 Task: Add a signature Jason Clark containing With sincere appreciation and warm wishes, Jason Clark to email address softage.5@softage.net and add a label Class schedules
Action: Mouse moved to (1028, 59)
Screenshot: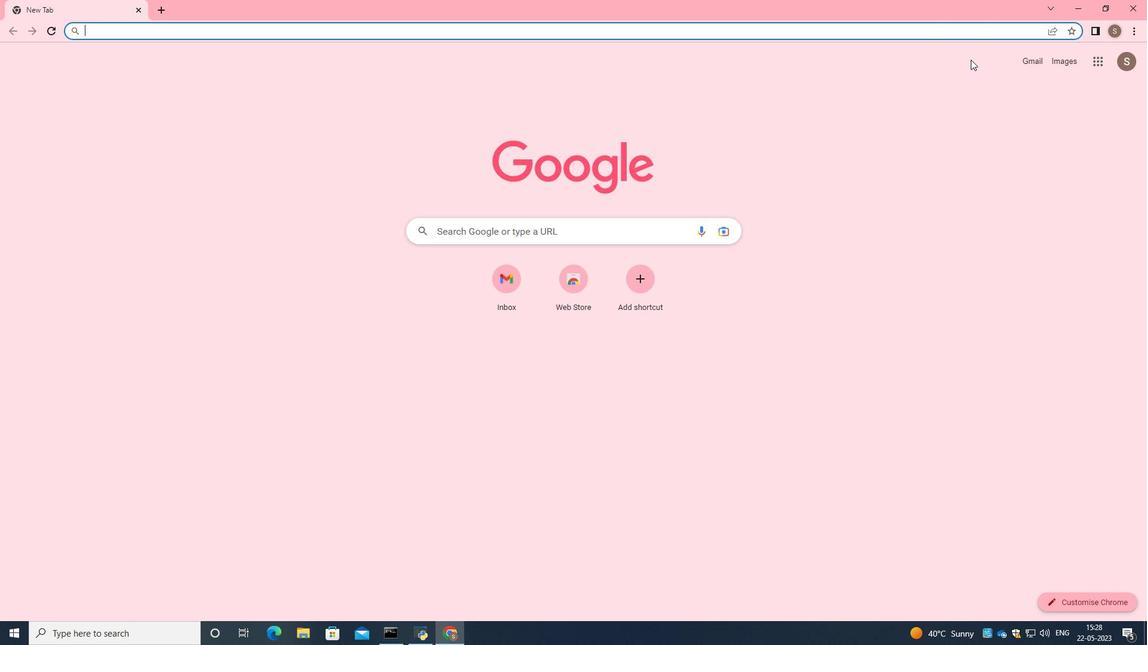 
Action: Mouse pressed left at (1028, 59)
Screenshot: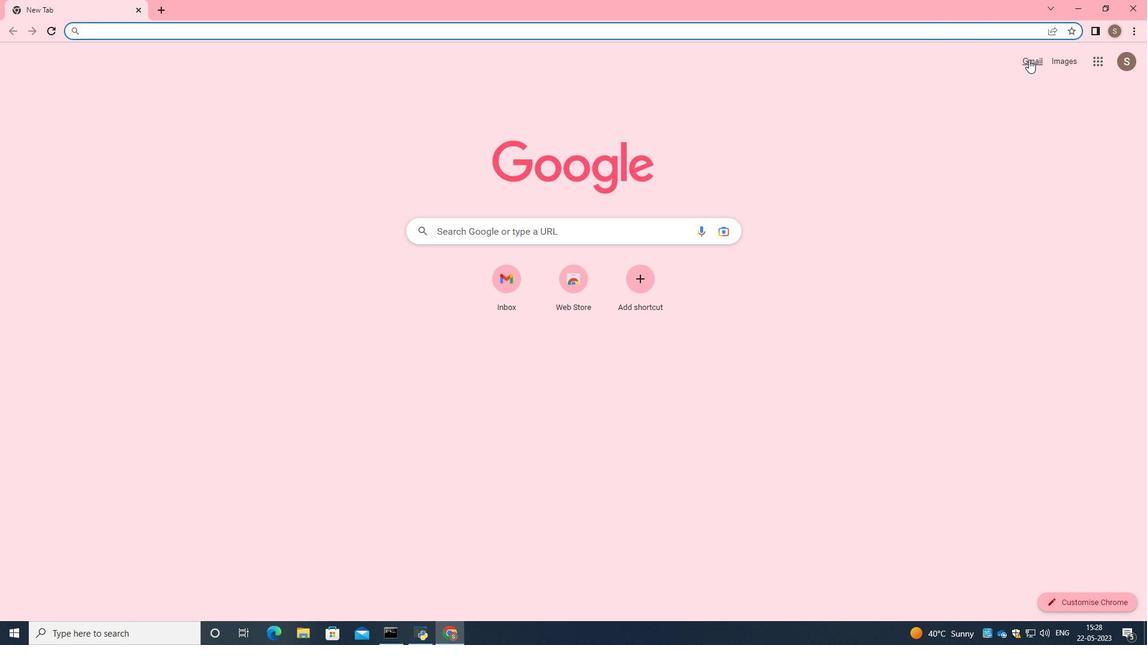 
Action: Mouse moved to (1001, 84)
Screenshot: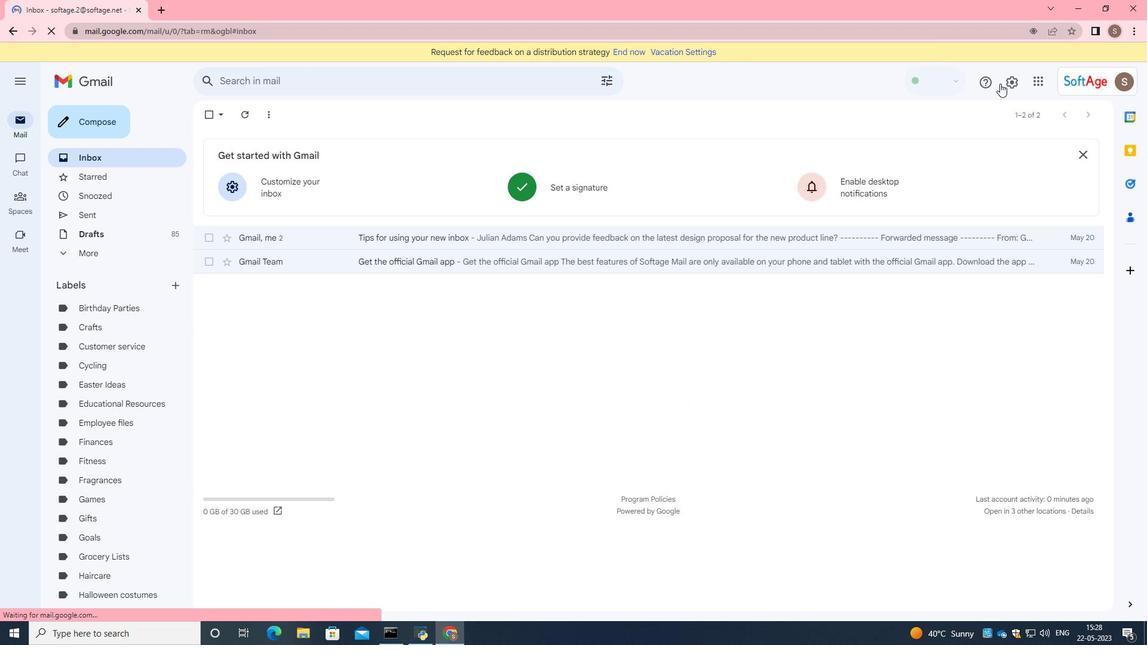 
Action: Mouse pressed left at (1001, 84)
Screenshot: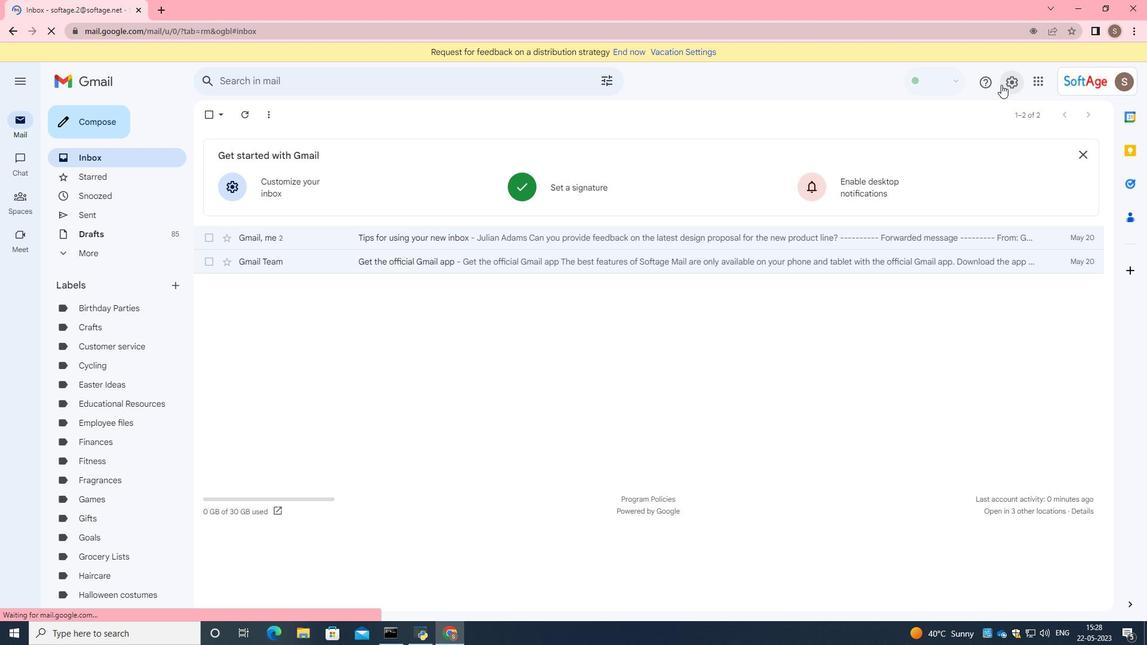 
Action: Mouse moved to (991, 140)
Screenshot: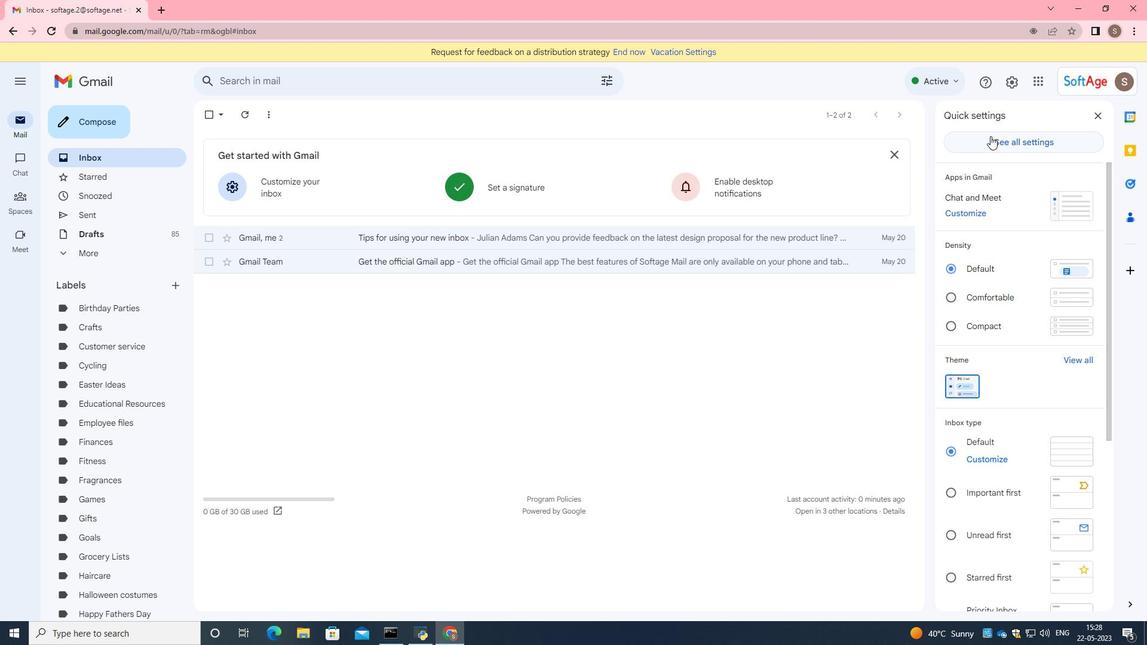 
Action: Mouse pressed left at (991, 140)
Screenshot: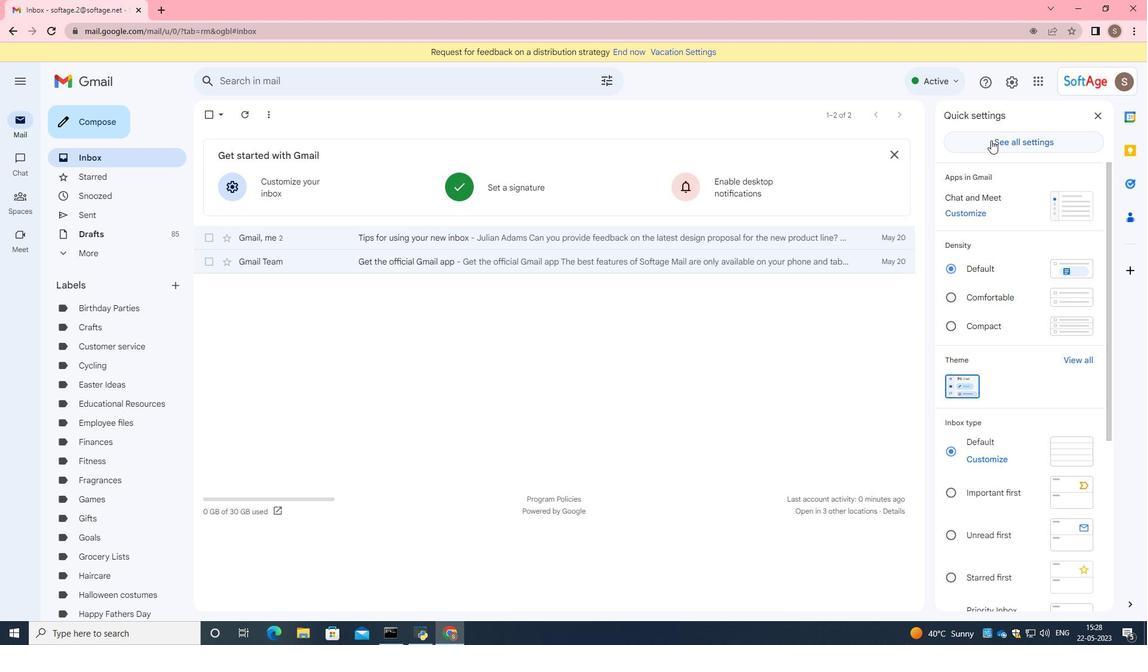 
Action: Mouse moved to (814, 242)
Screenshot: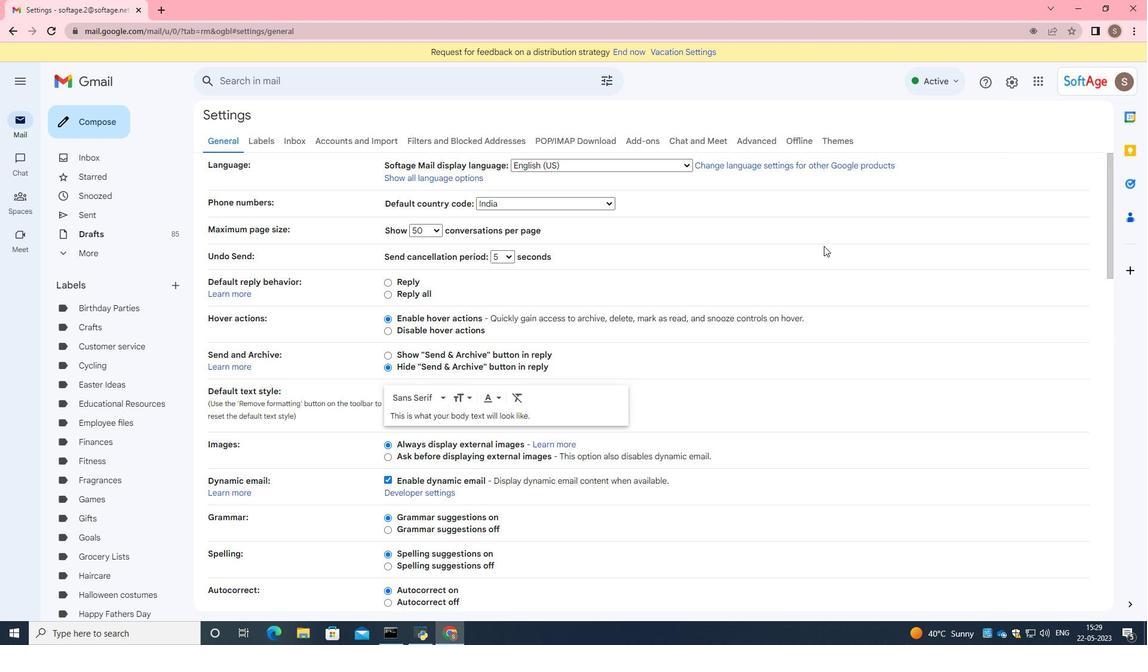 
Action: Mouse scrolled (814, 241) with delta (0, 0)
Screenshot: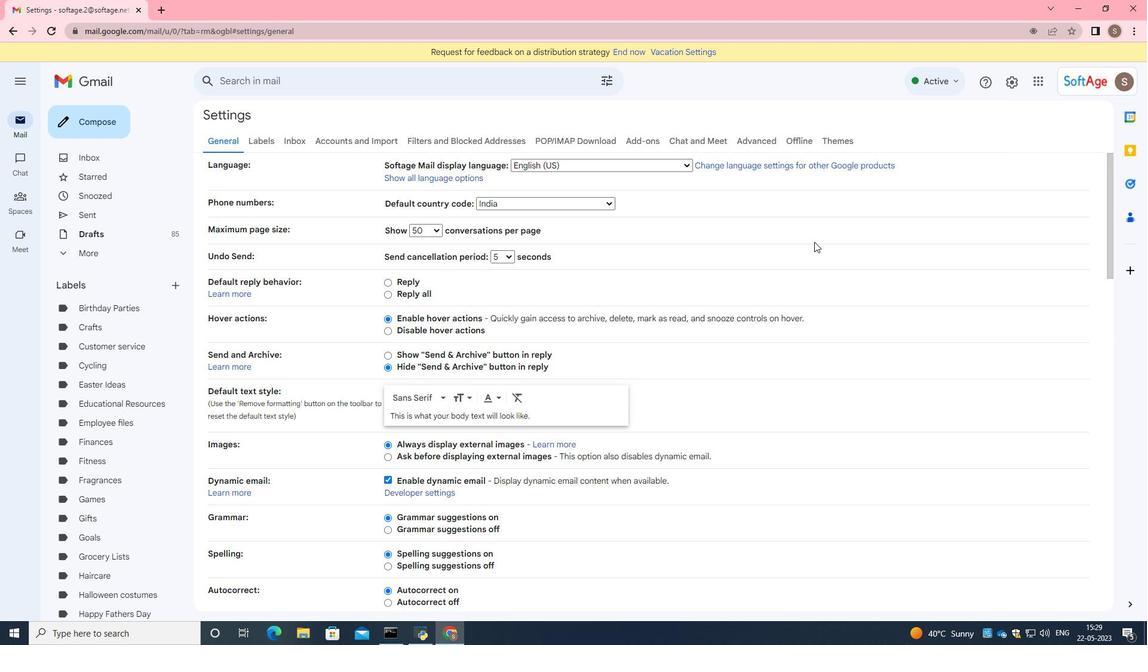 
Action: Mouse scrolled (814, 241) with delta (0, 0)
Screenshot: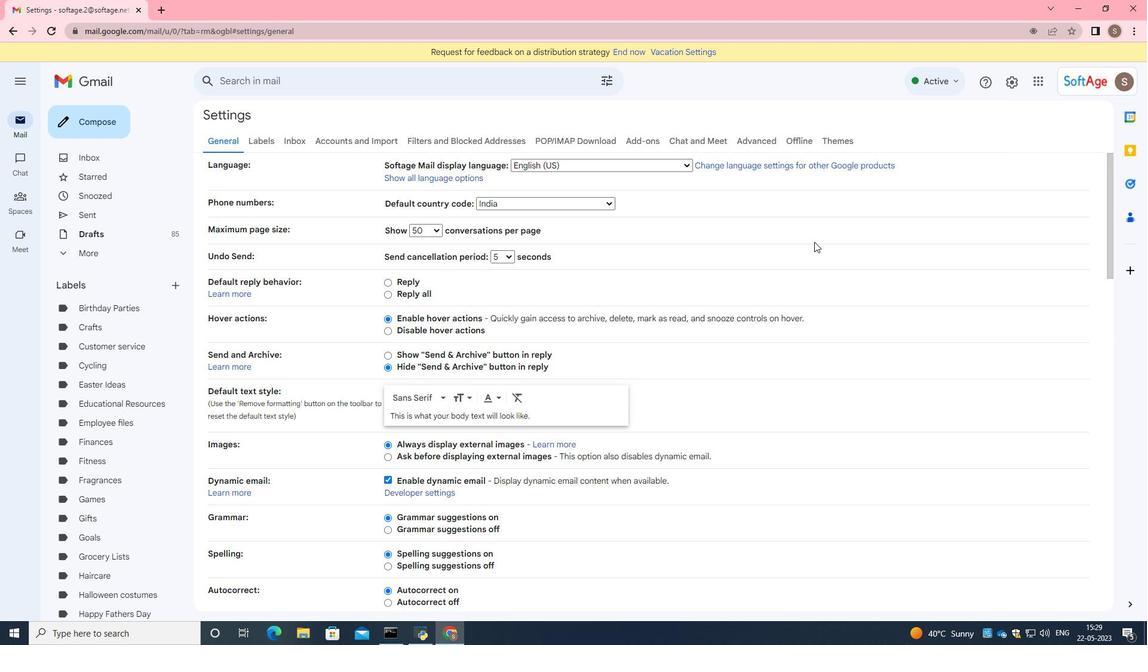 
Action: Mouse scrolled (814, 241) with delta (0, 0)
Screenshot: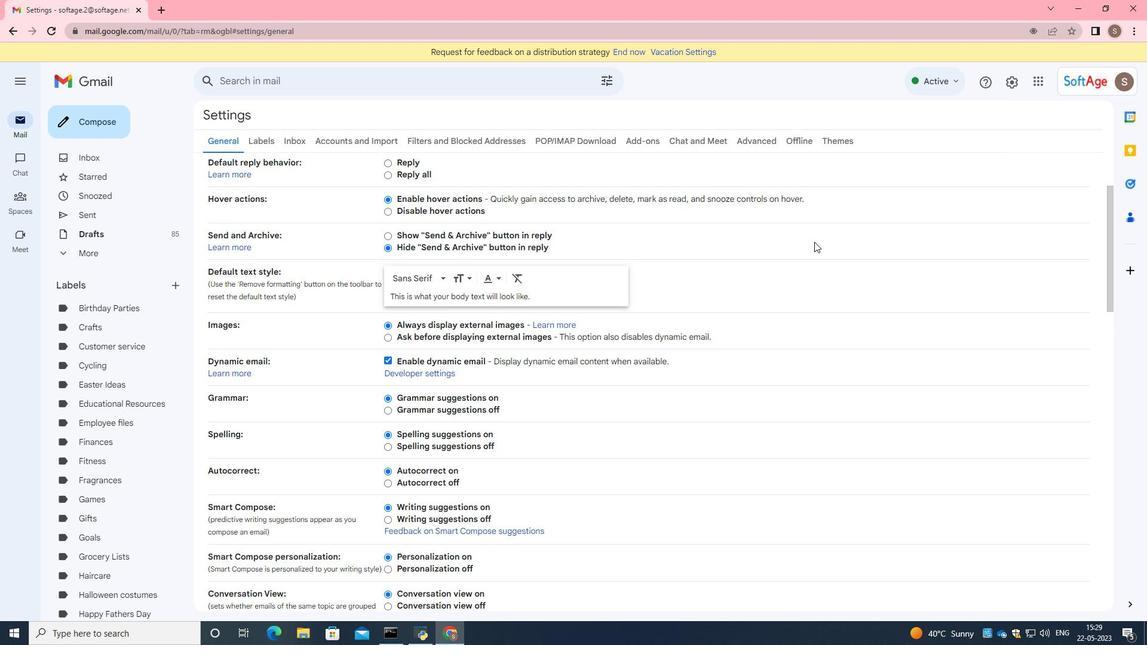 
Action: Mouse scrolled (814, 241) with delta (0, 0)
Screenshot: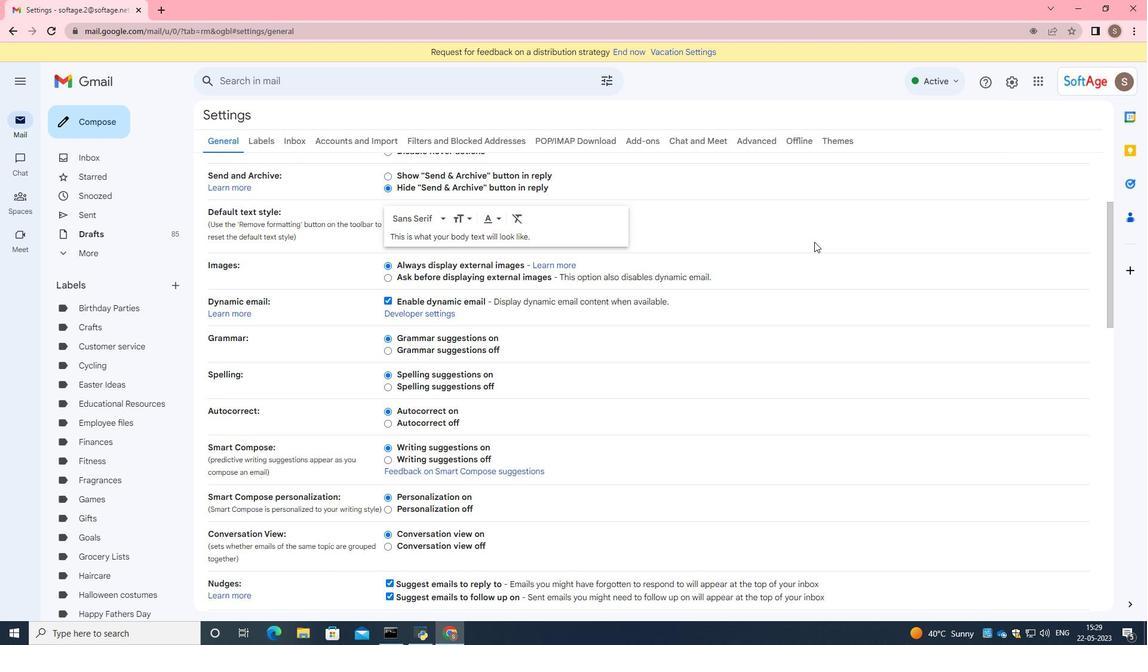 
Action: Mouse scrolled (814, 241) with delta (0, 0)
Screenshot: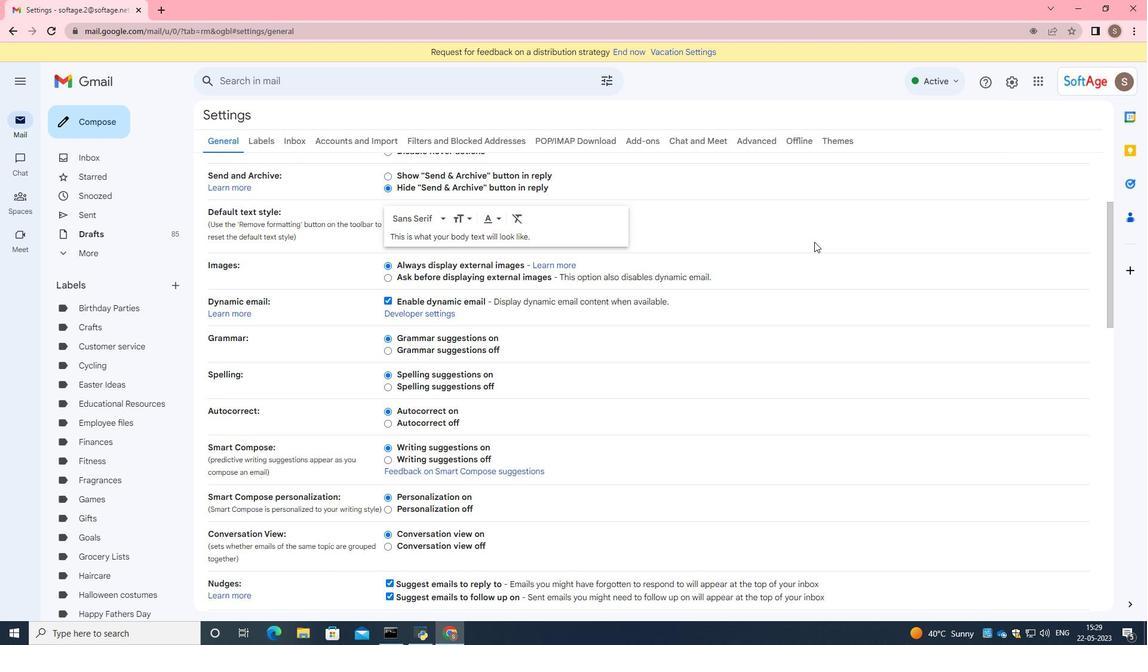 
Action: Mouse scrolled (814, 241) with delta (0, 0)
Screenshot: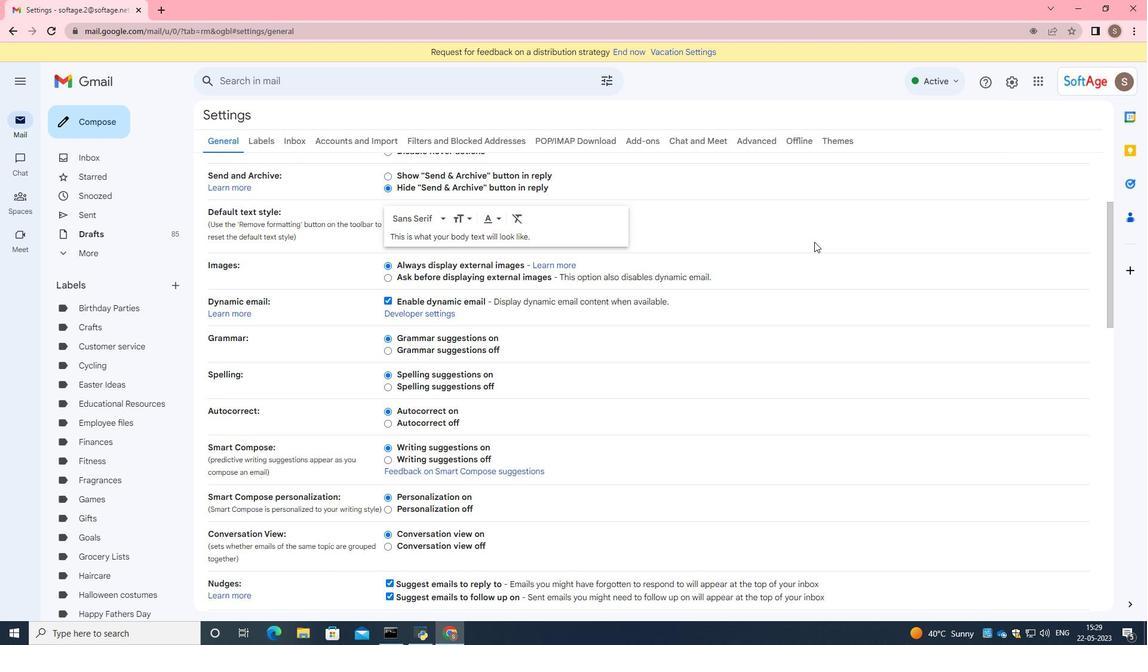 
Action: Mouse scrolled (814, 241) with delta (0, 0)
Screenshot: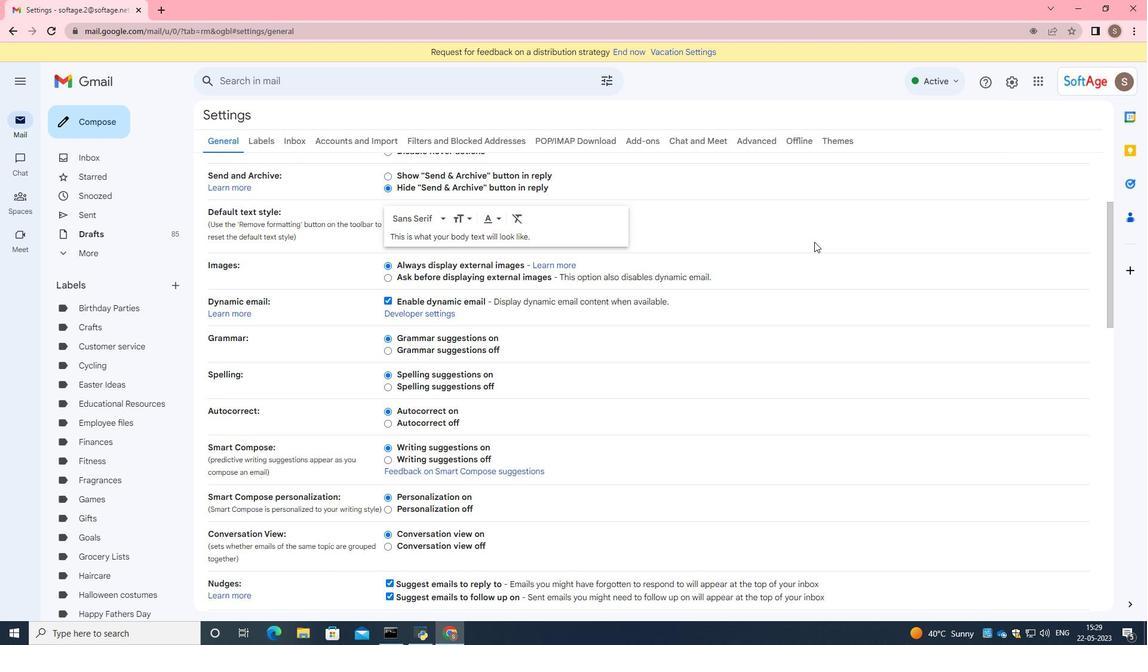 
Action: Mouse scrolled (814, 241) with delta (0, 0)
Screenshot: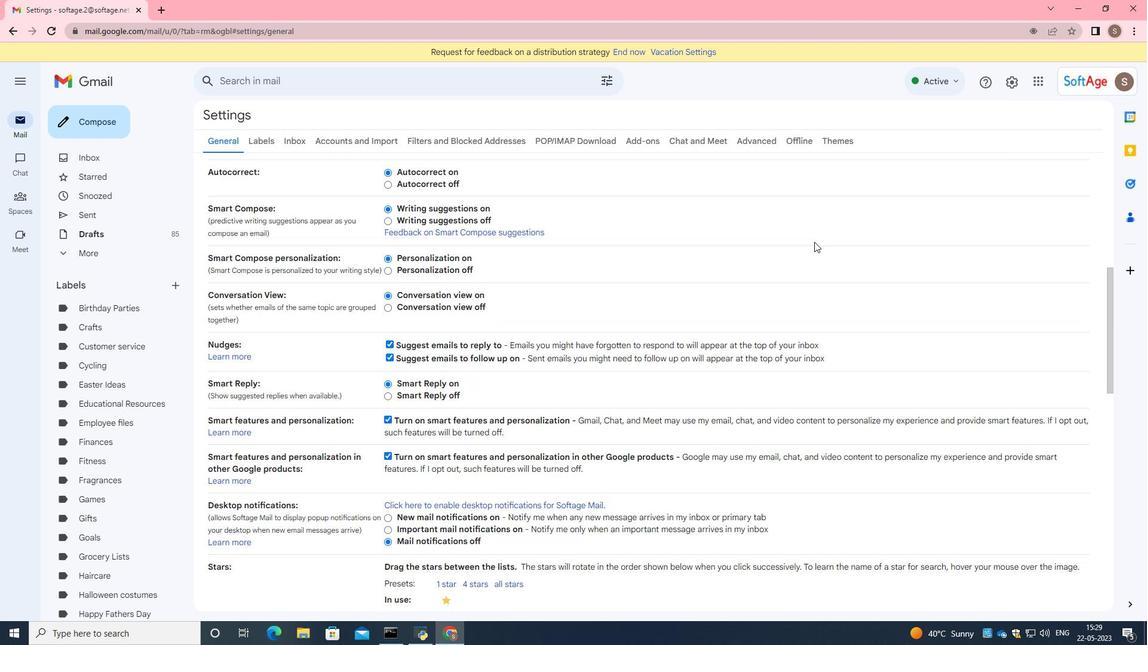 
Action: Mouse scrolled (814, 241) with delta (0, 0)
Screenshot: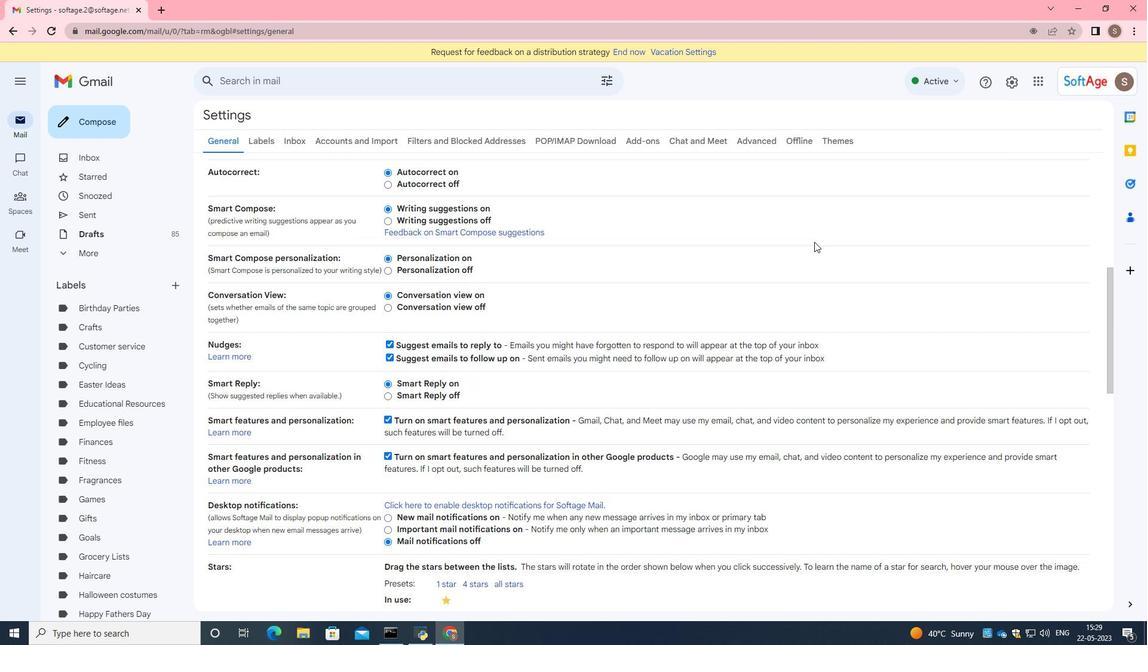 
Action: Mouse scrolled (814, 241) with delta (0, 0)
Screenshot: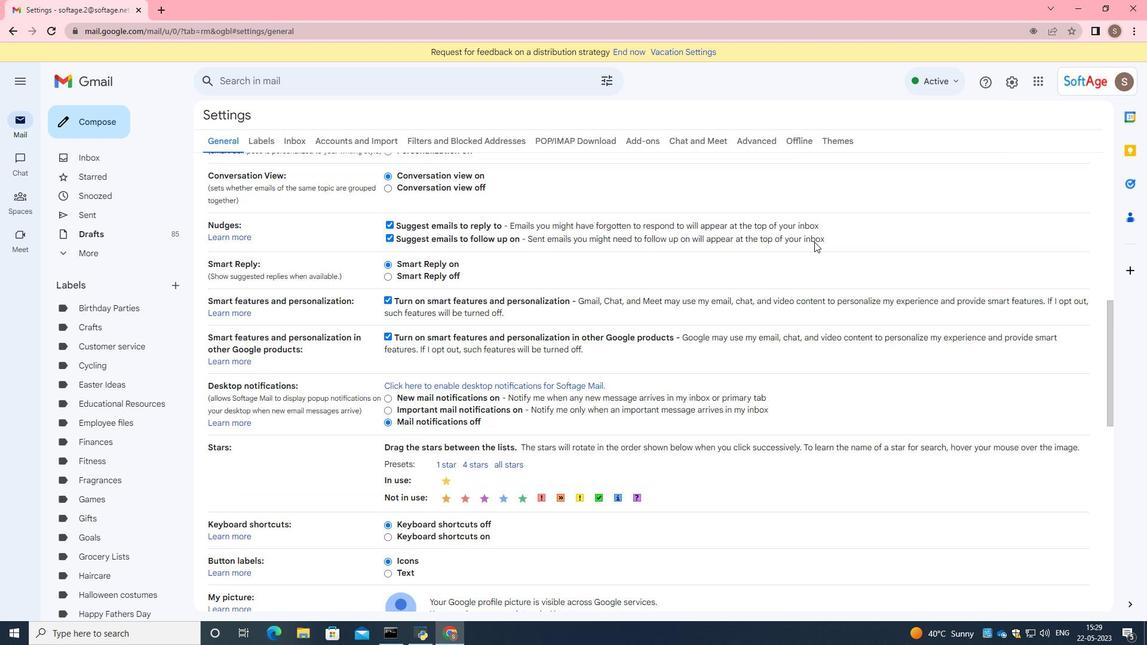 
Action: Mouse scrolled (814, 241) with delta (0, 0)
Screenshot: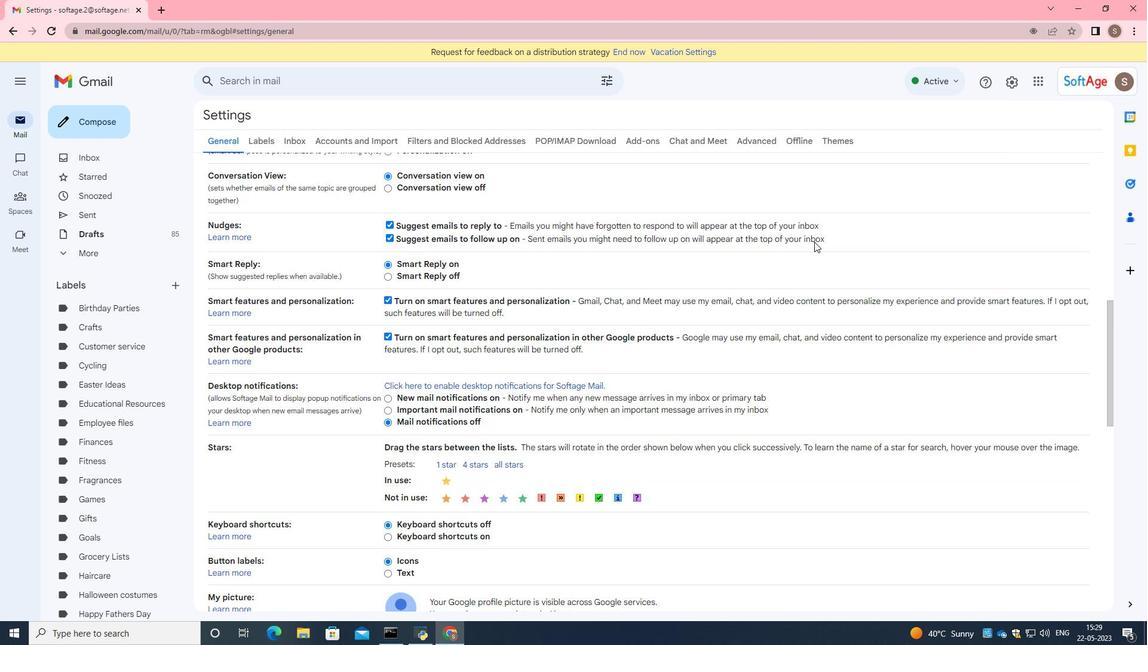 
Action: Mouse moved to (792, 257)
Screenshot: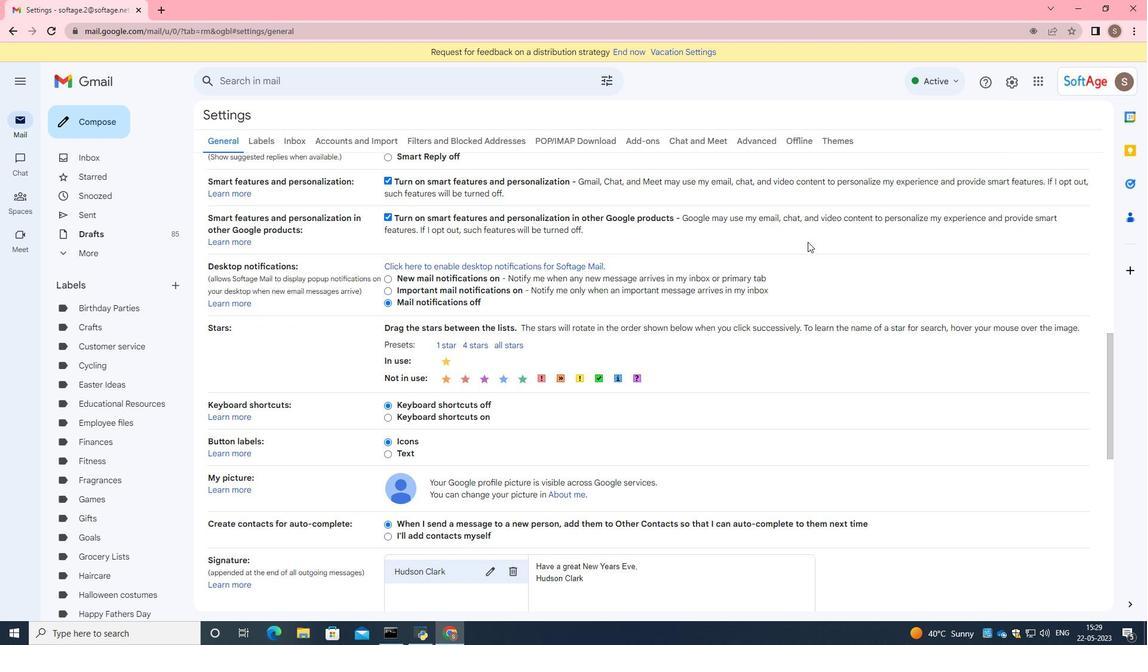 
Action: Mouse scrolled (792, 256) with delta (0, 0)
Screenshot: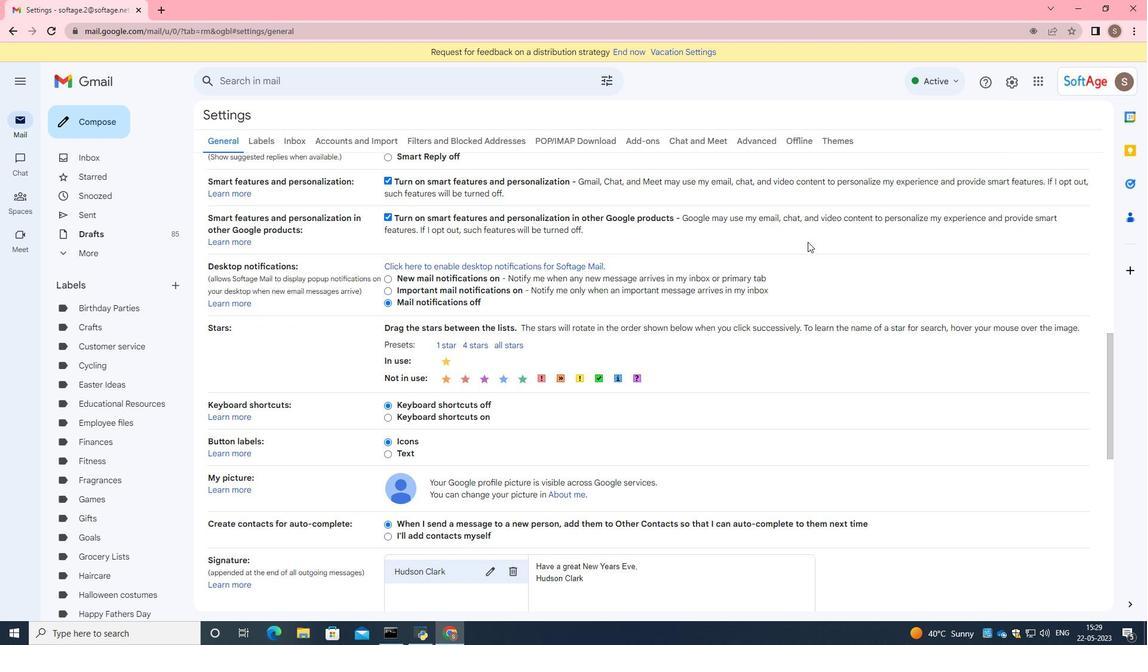 
Action: Mouse scrolled (792, 256) with delta (0, 0)
Screenshot: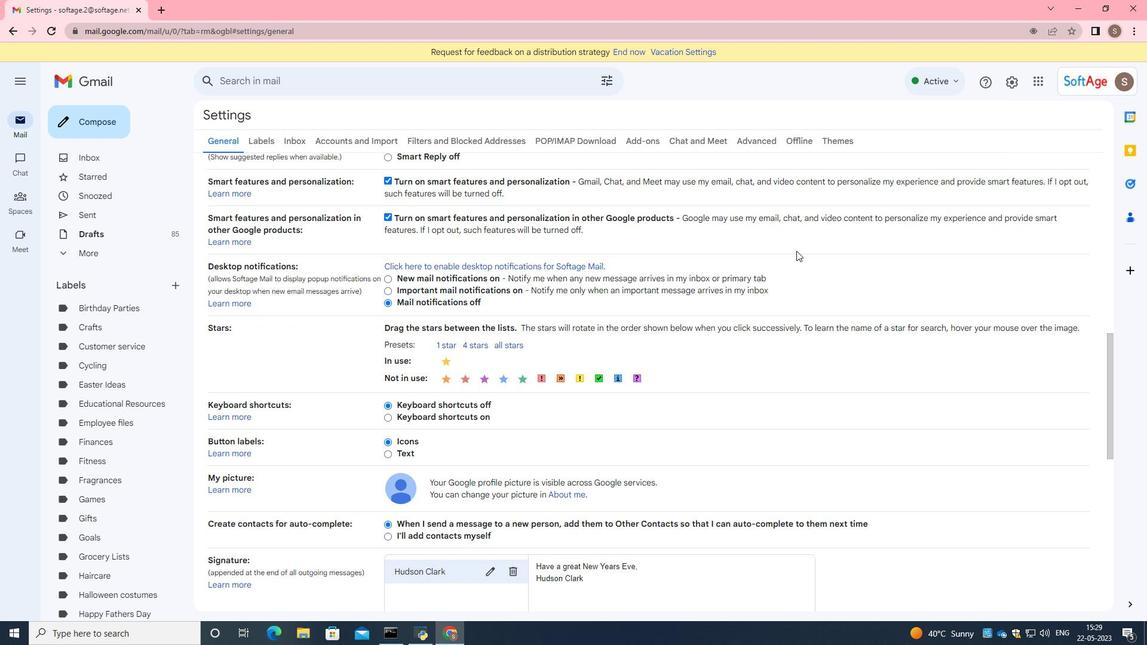 
Action: Mouse scrolled (792, 256) with delta (0, 0)
Screenshot: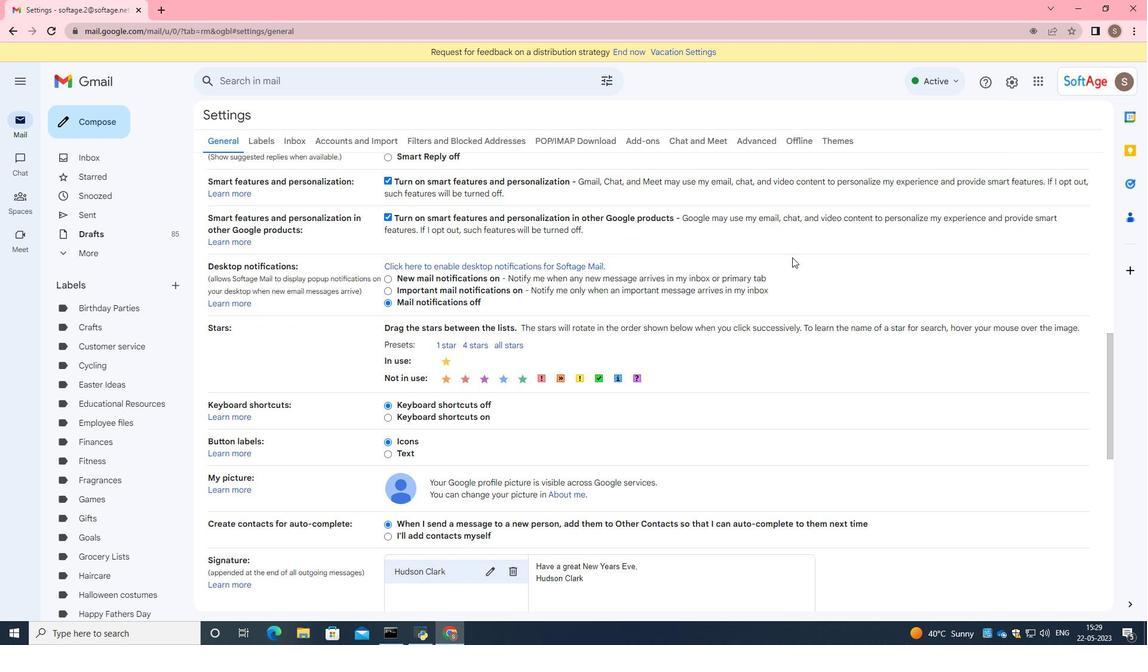 
Action: Mouse moved to (520, 396)
Screenshot: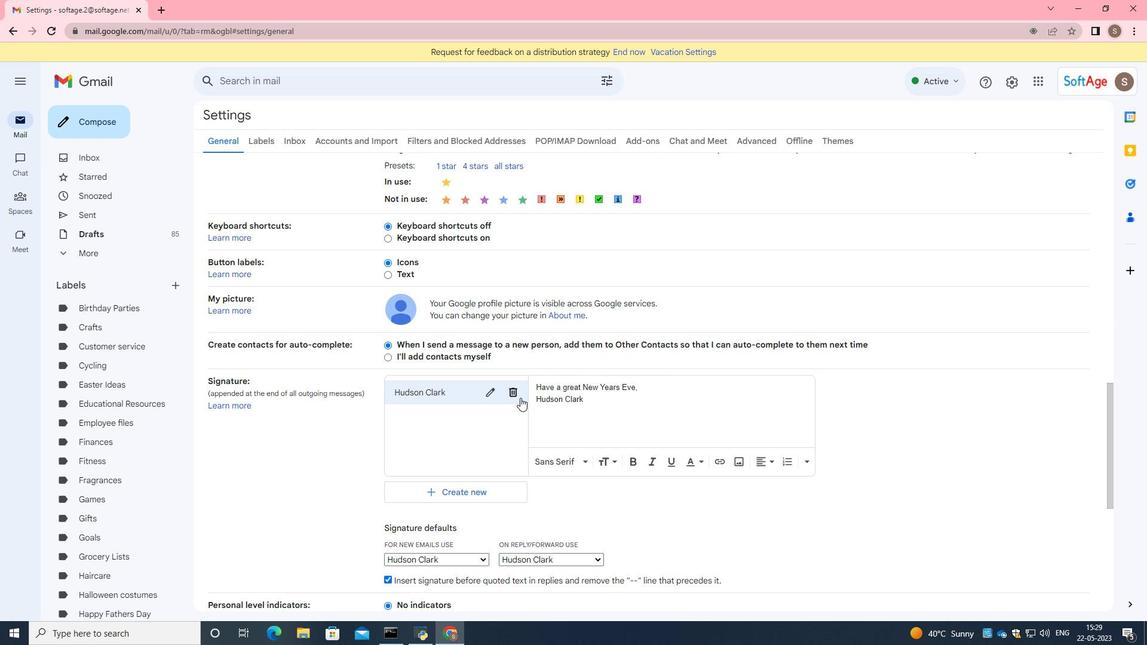 
Action: Mouse pressed left at (520, 396)
Screenshot: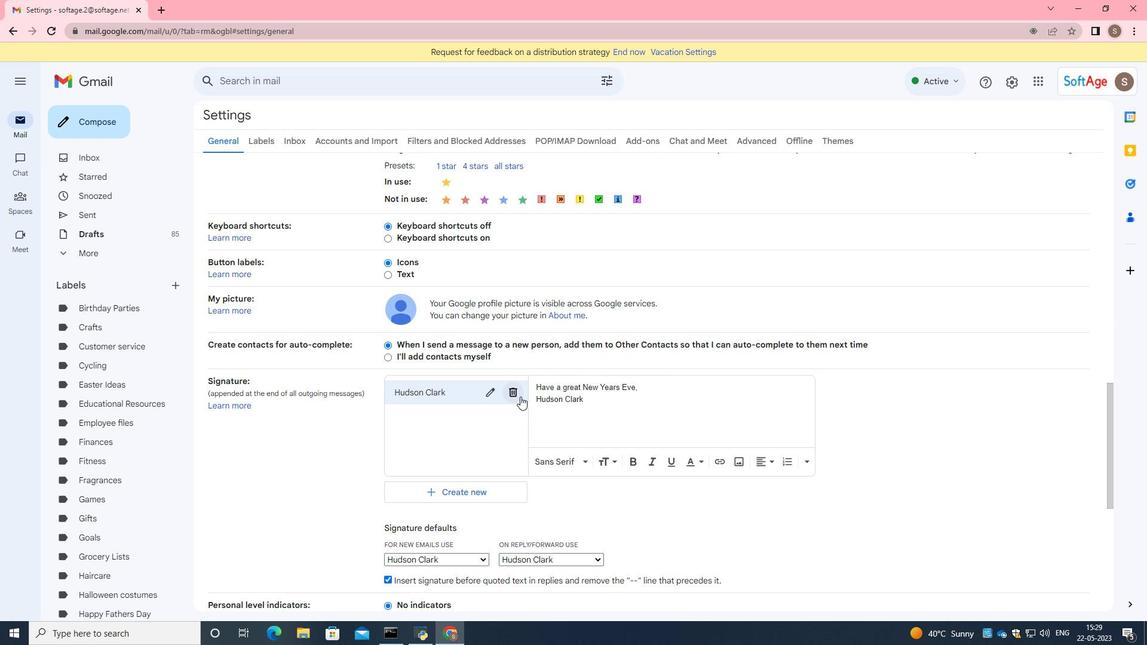 
Action: Mouse moved to (662, 355)
Screenshot: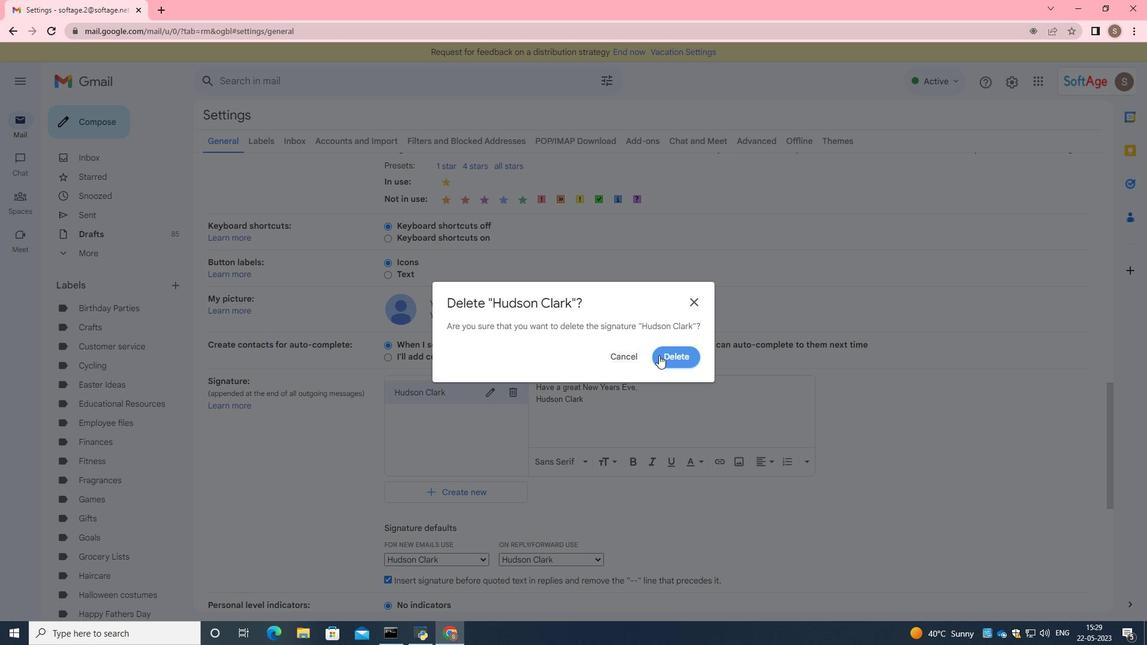 
Action: Mouse pressed left at (662, 355)
Screenshot: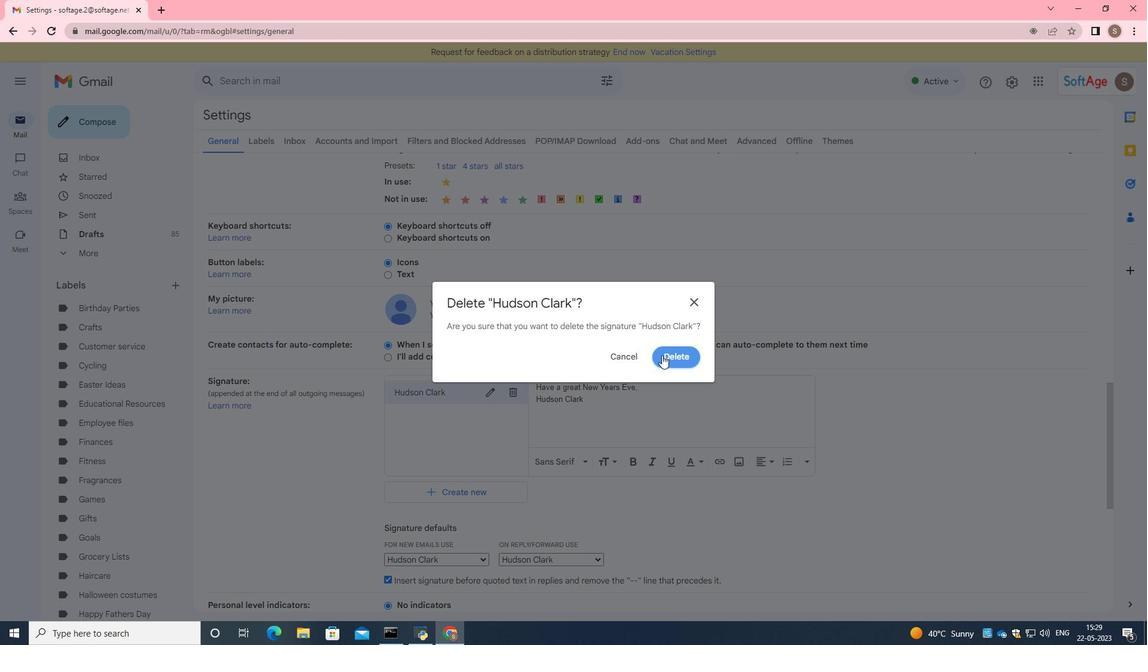 
Action: Mouse moved to (586, 399)
Screenshot: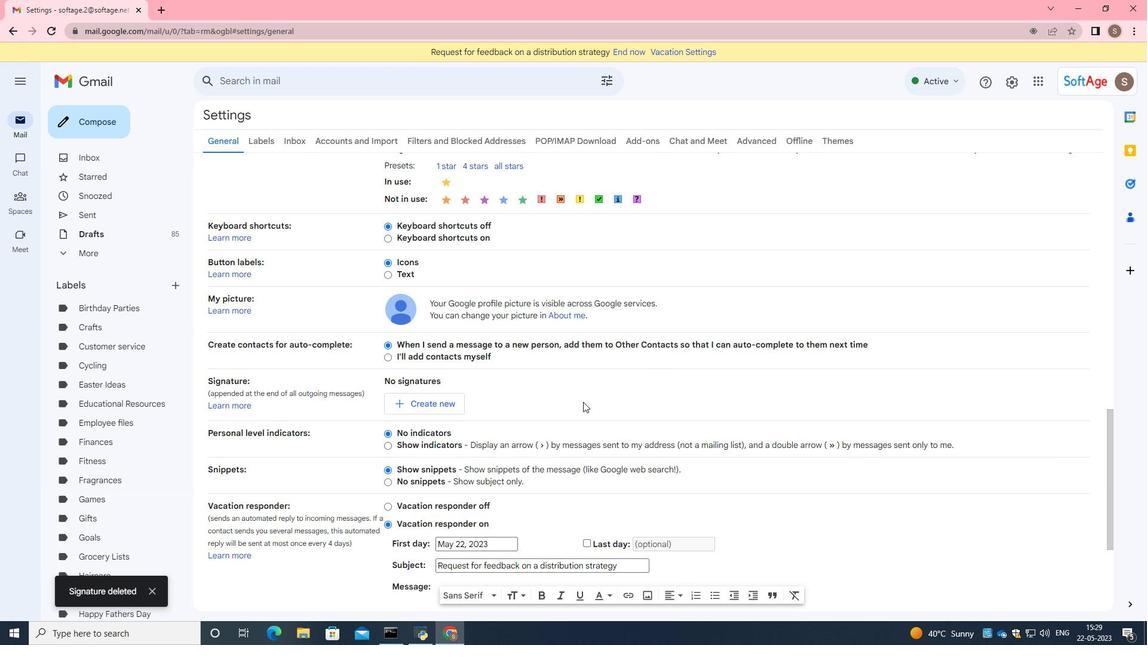 
Action: Mouse scrolled (586, 399) with delta (0, 0)
Screenshot: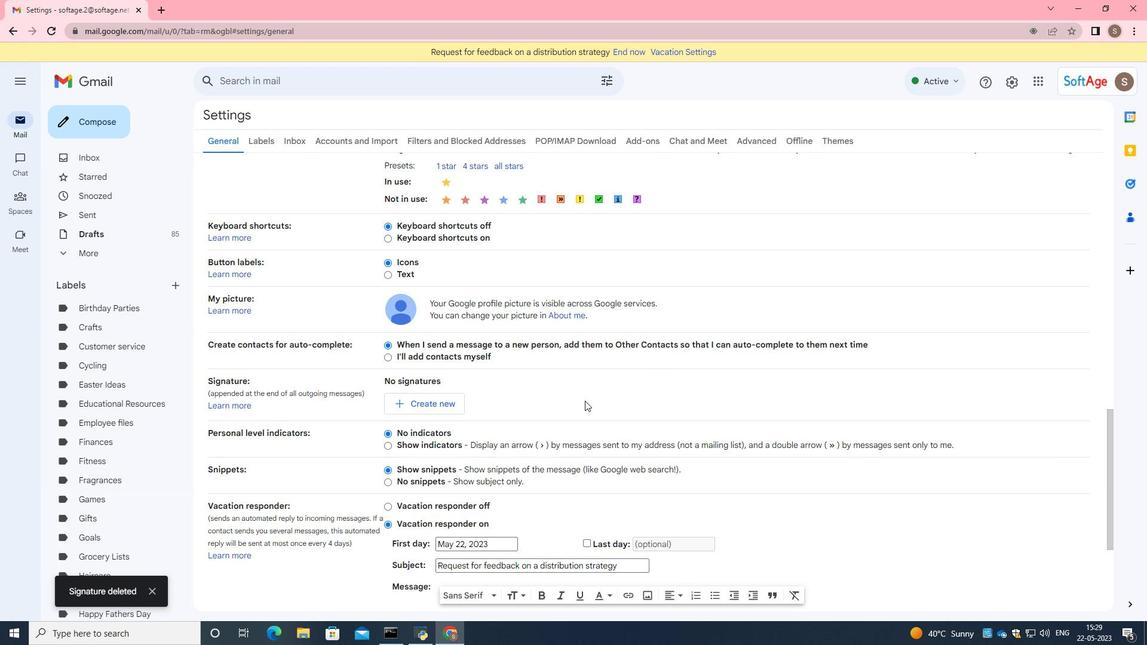 
Action: Mouse scrolled (586, 399) with delta (0, 0)
Screenshot: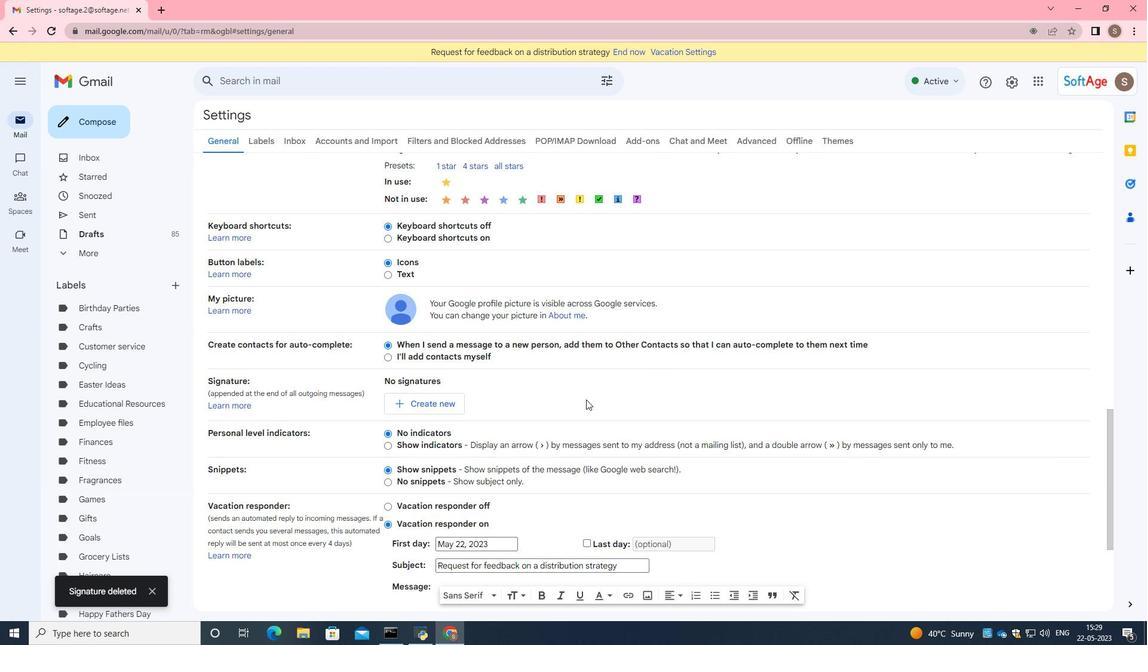 
Action: Mouse moved to (429, 286)
Screenshot: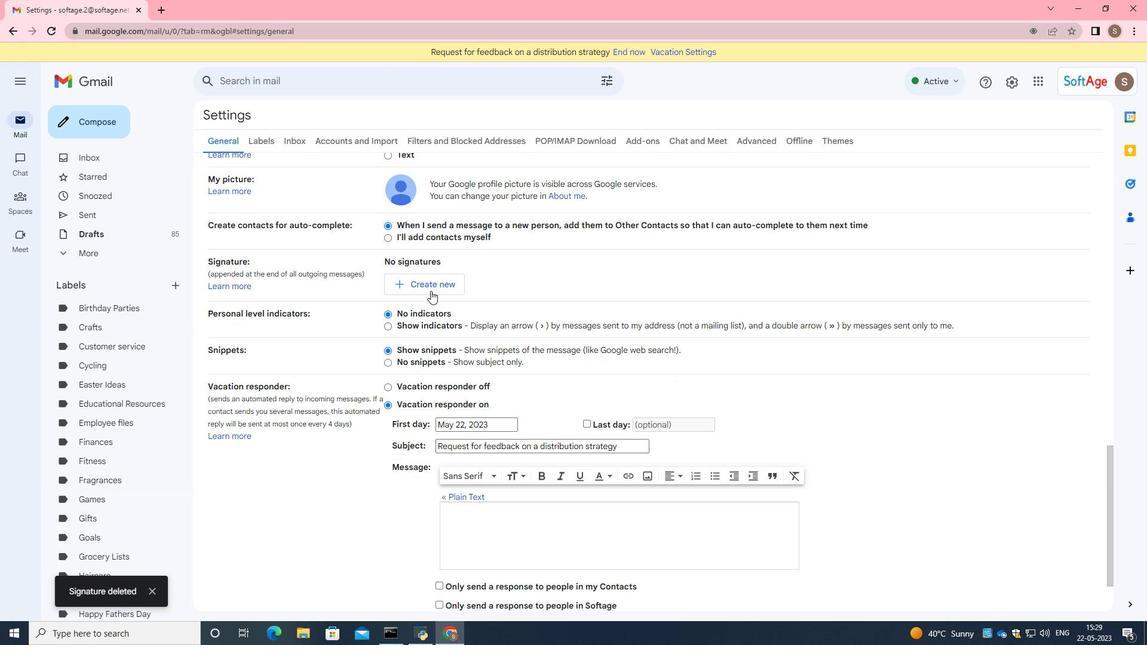 
Action: Mouse pressed left at (429, 286)
Screenshot: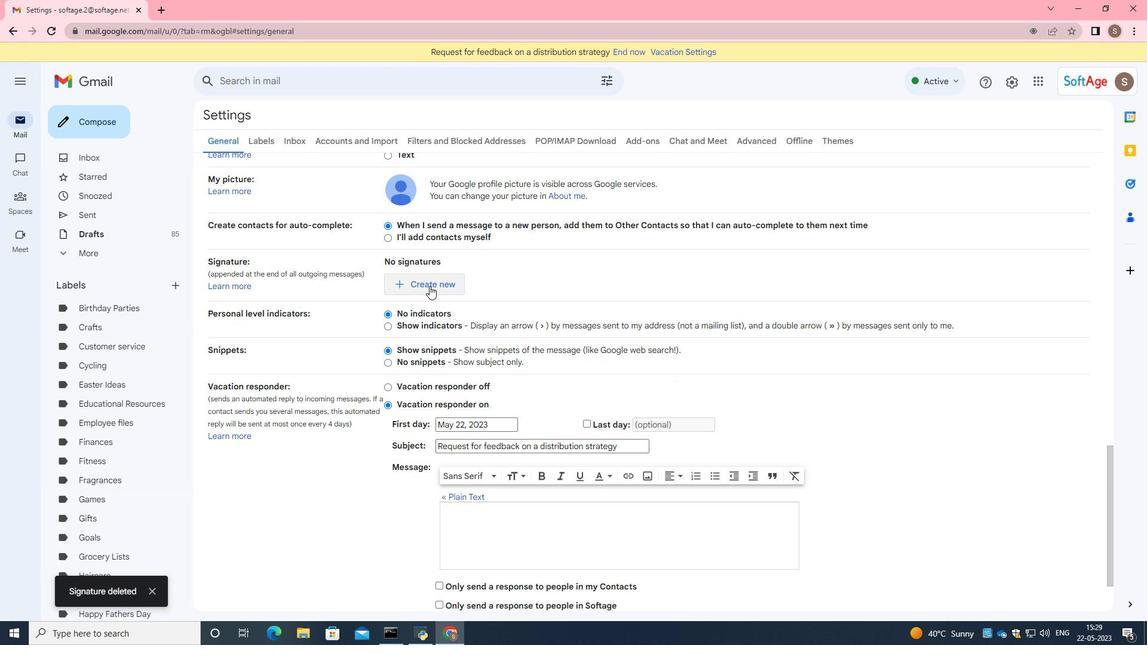 
Action: Mouse moved to (583, 320)
Screenshot: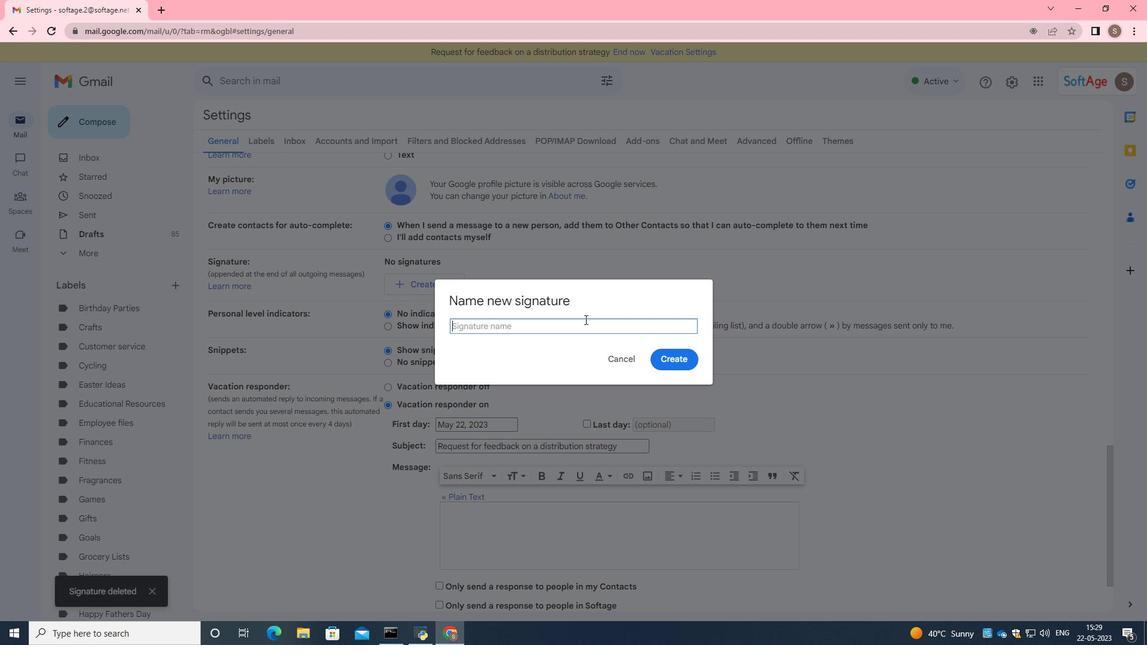 
Action: Key pressed <Key.caps_lock>J<Key.caps_lock>aon<Key.backspace><Key.backspace>son<Key.space><Key.caps_lock>C<Key.caps_lock>lark
Screenshot: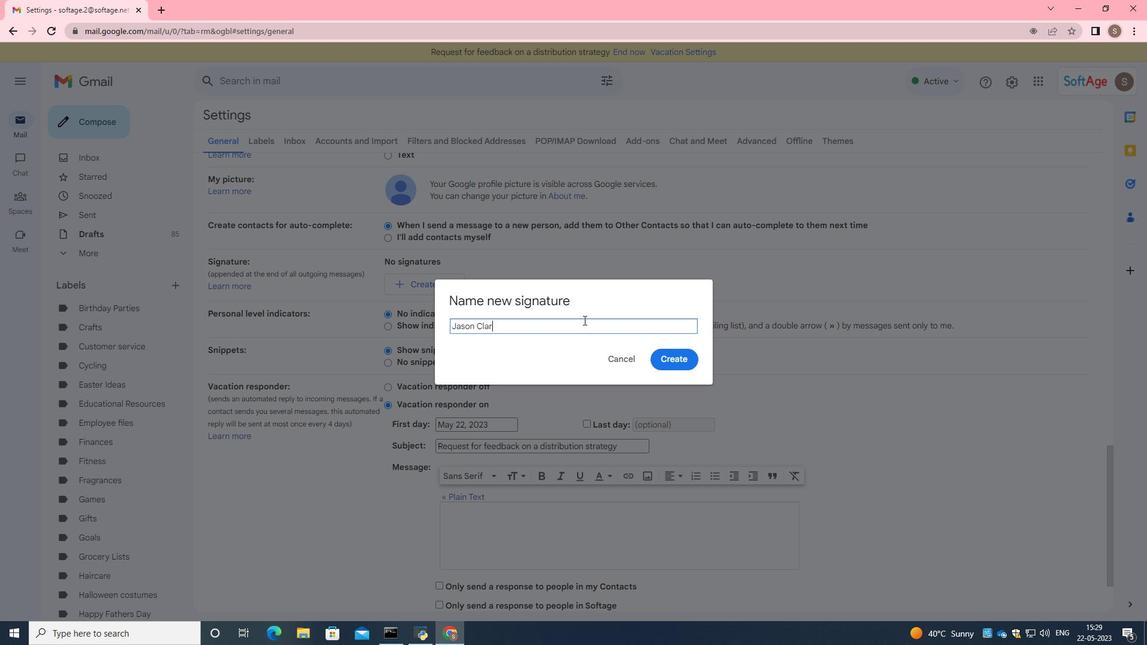 
Action: Mouse moved to (663, 357)
Screenshot: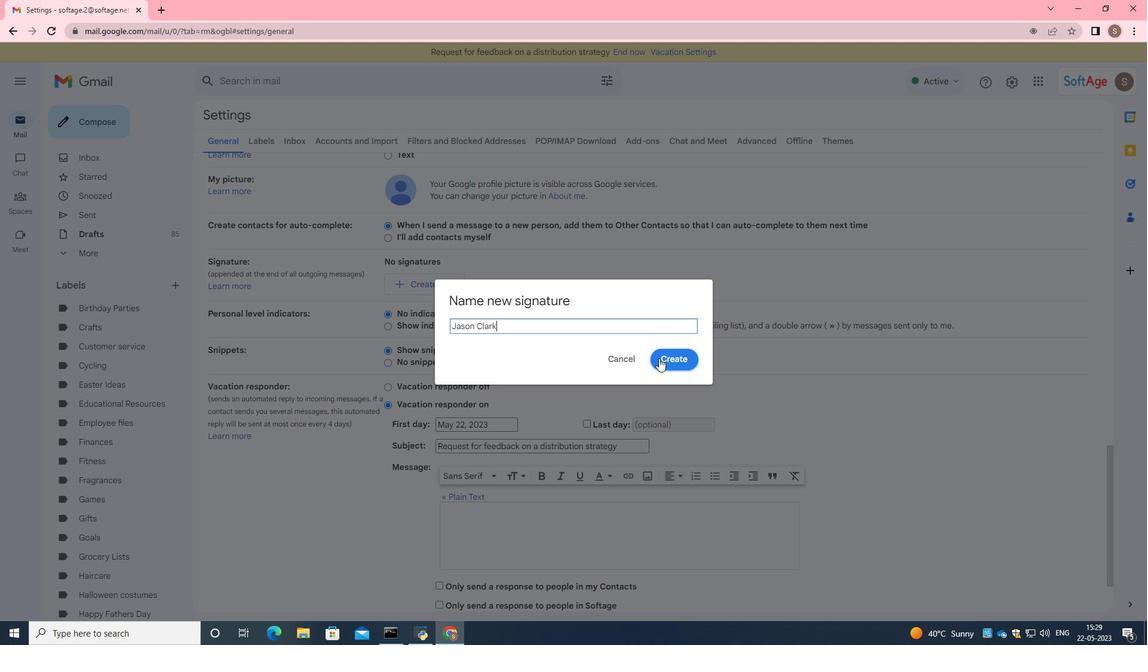 
Action: Mouse pressed left at (663, 357)
Screenshot: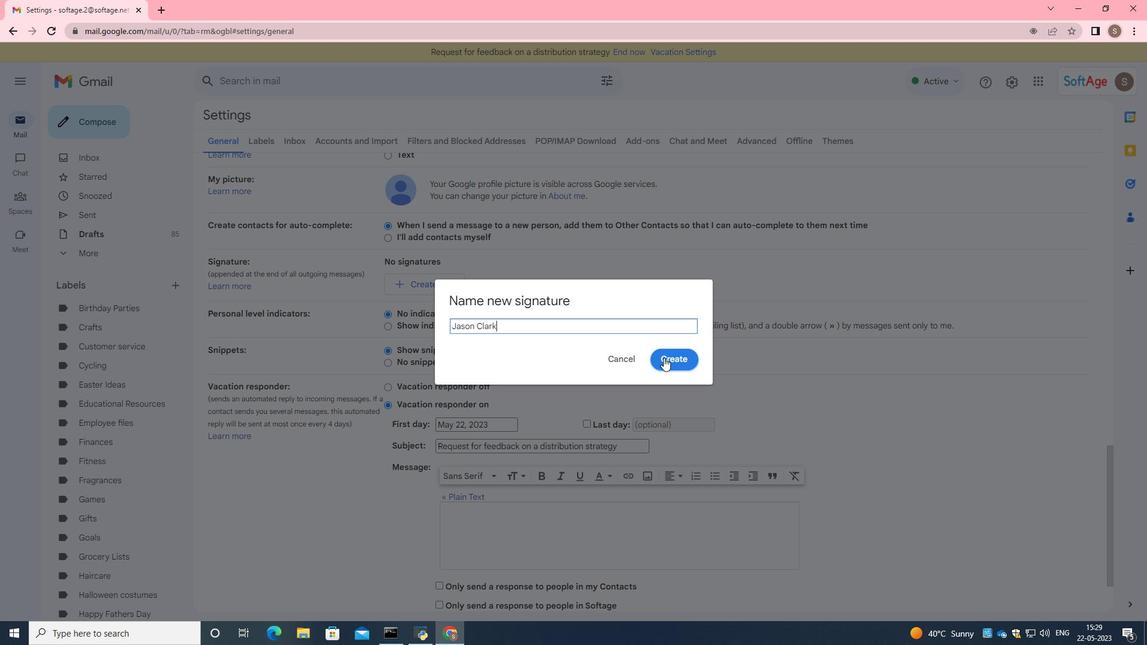 
Action: Mouse moved to (642, 303)
Screenshot: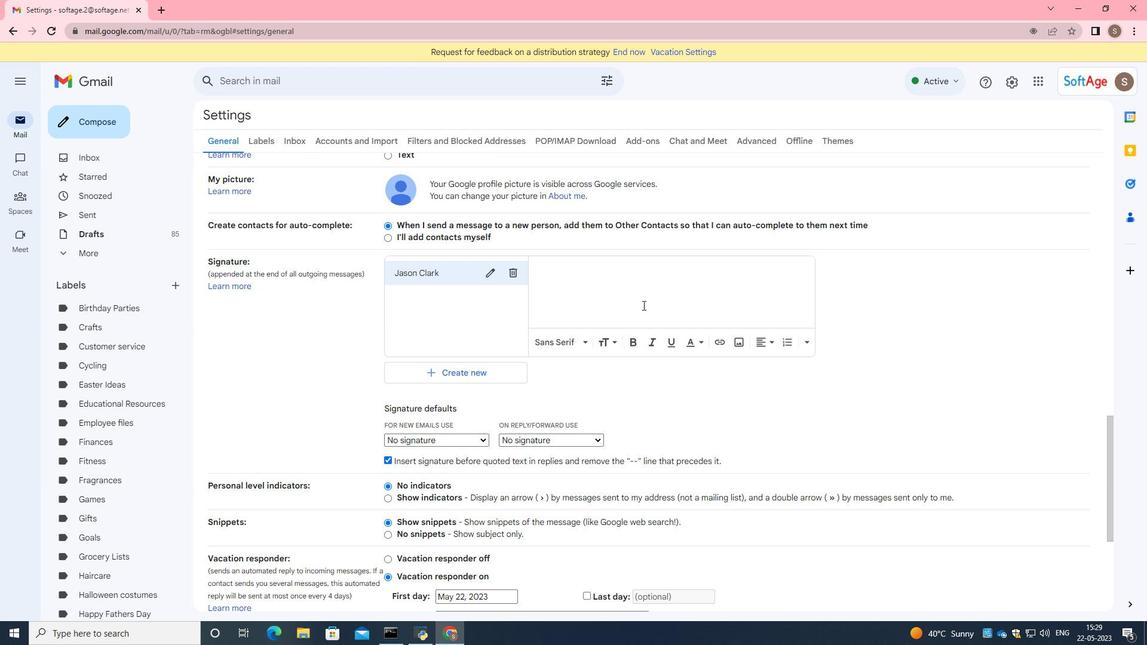
Action: Mouse pressed left at (642, 303)
Screenshot: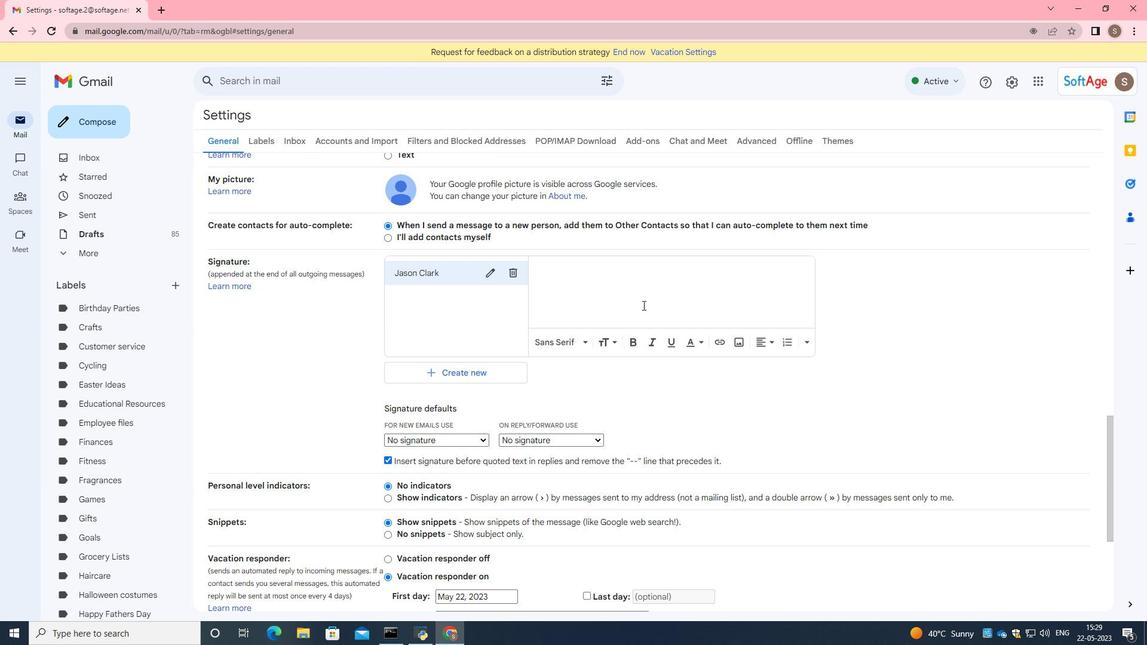 
Action: Key pressed <Key.caps_lock><Key.caps_lock>sincere<Key.space>appreciation<Key.space>and<Key.space>warm<Key.space>wishes,<Key.enter><Key.caps_lock>J<Key.caps_lock>ason<Key.space><Key.caps_lock>C<Key.caps_lock>lark
Screenshot: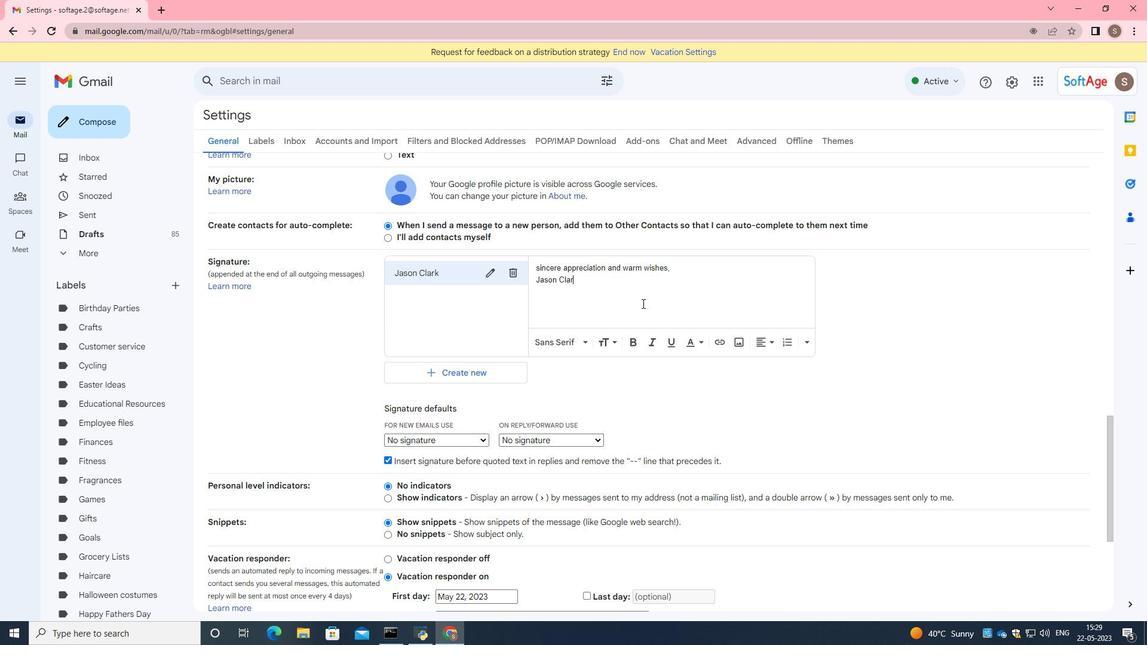 
Action: Mouse moved to (676, 299)
Screenshot: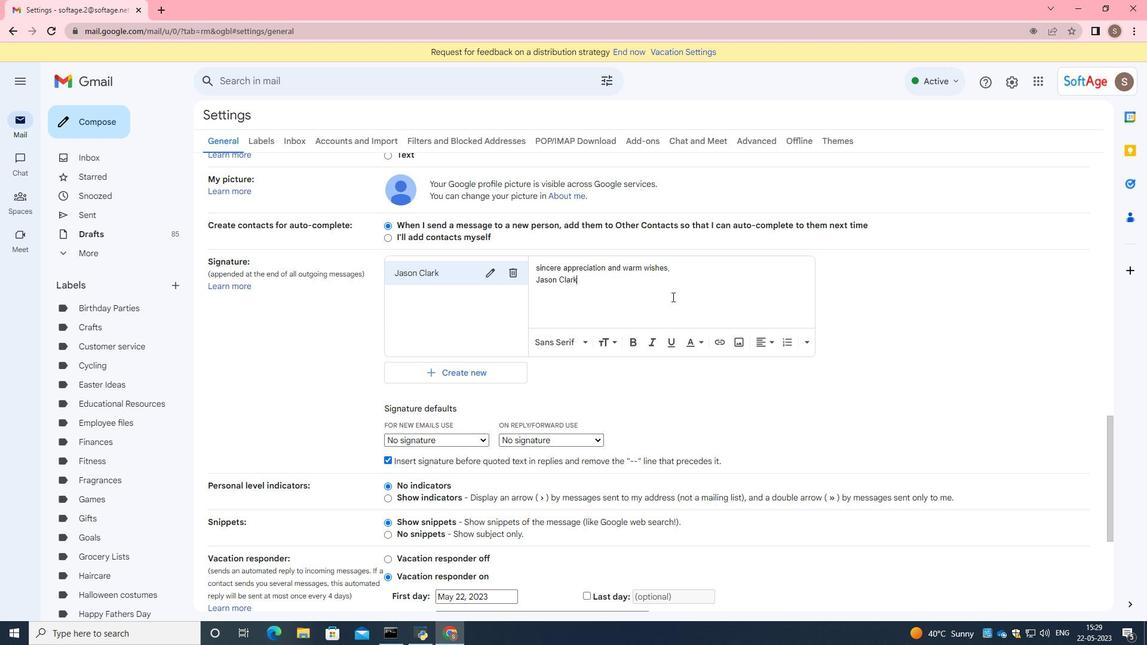 
Action: Mouse scrolled (676, 298) with delta (0, 0)
Screenshot: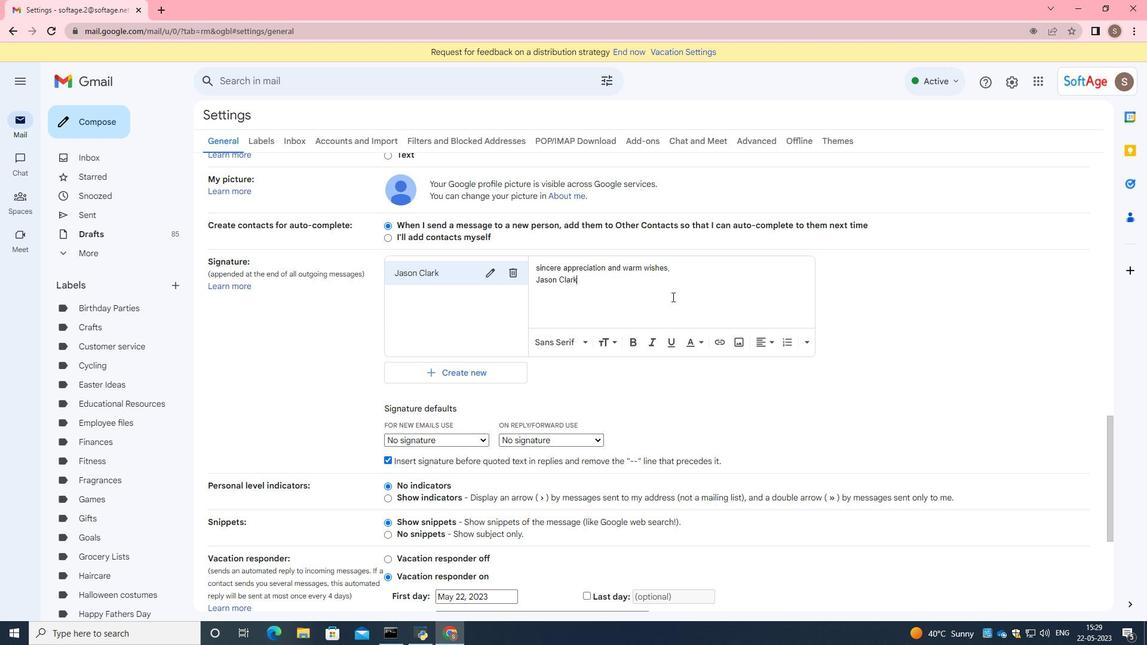 
Action: Mouse moved to (677, 300)
Screenshot: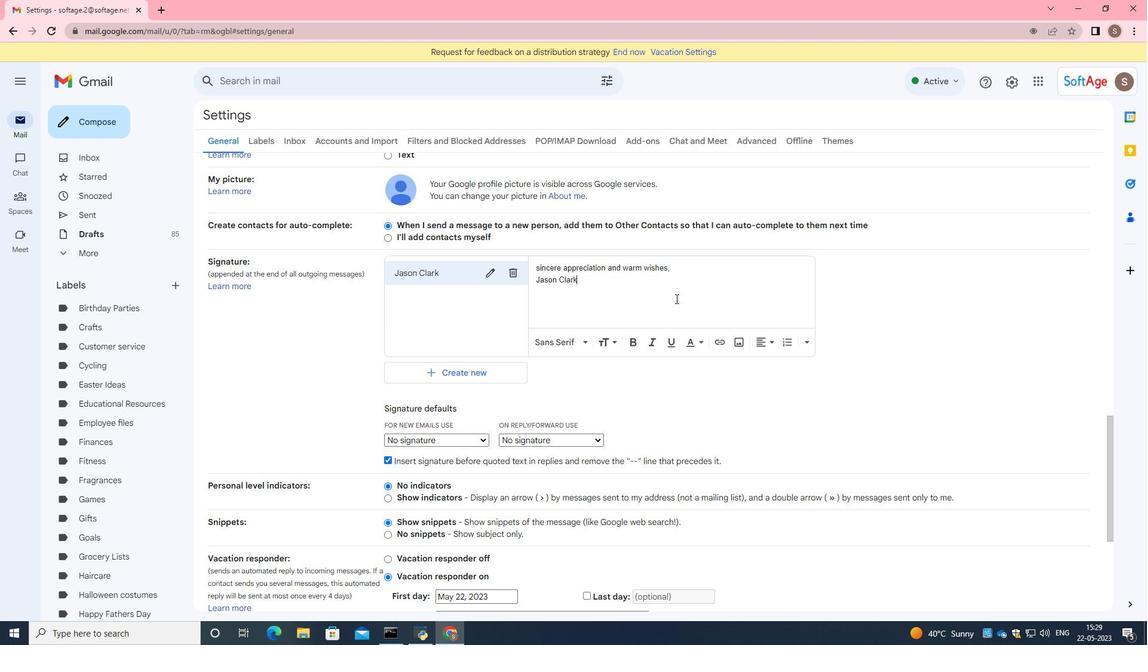 
Action: Mouse scrolled (677, 299) with delta (0, 0)
Screenshot: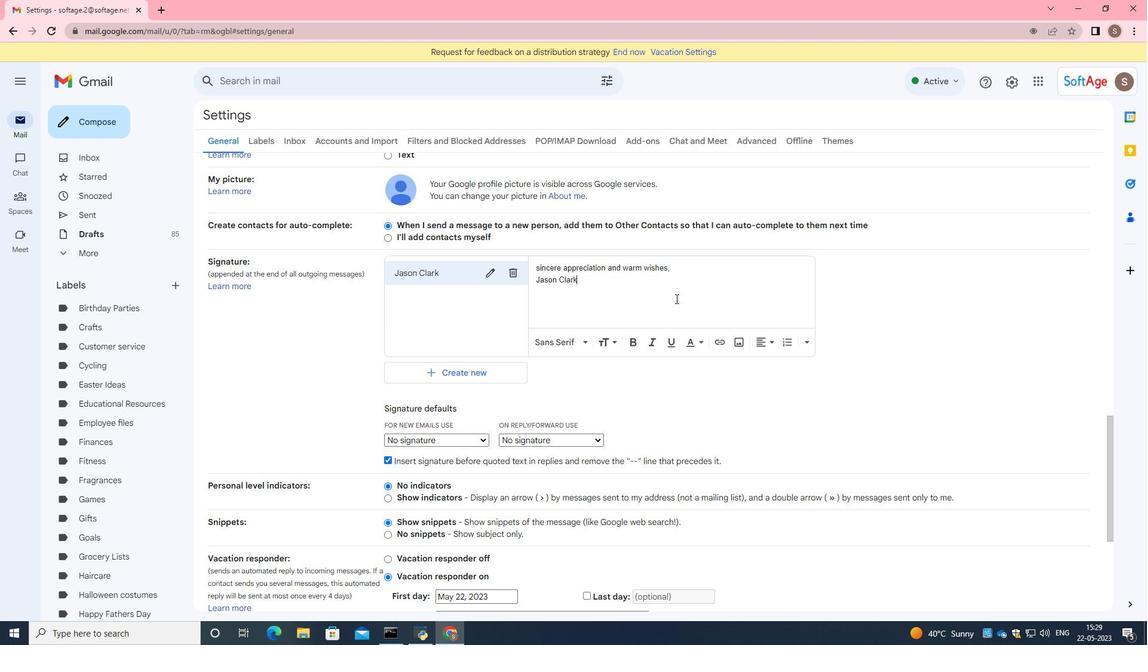 
Action: Mouse moved to (677, 304)
Screenshot: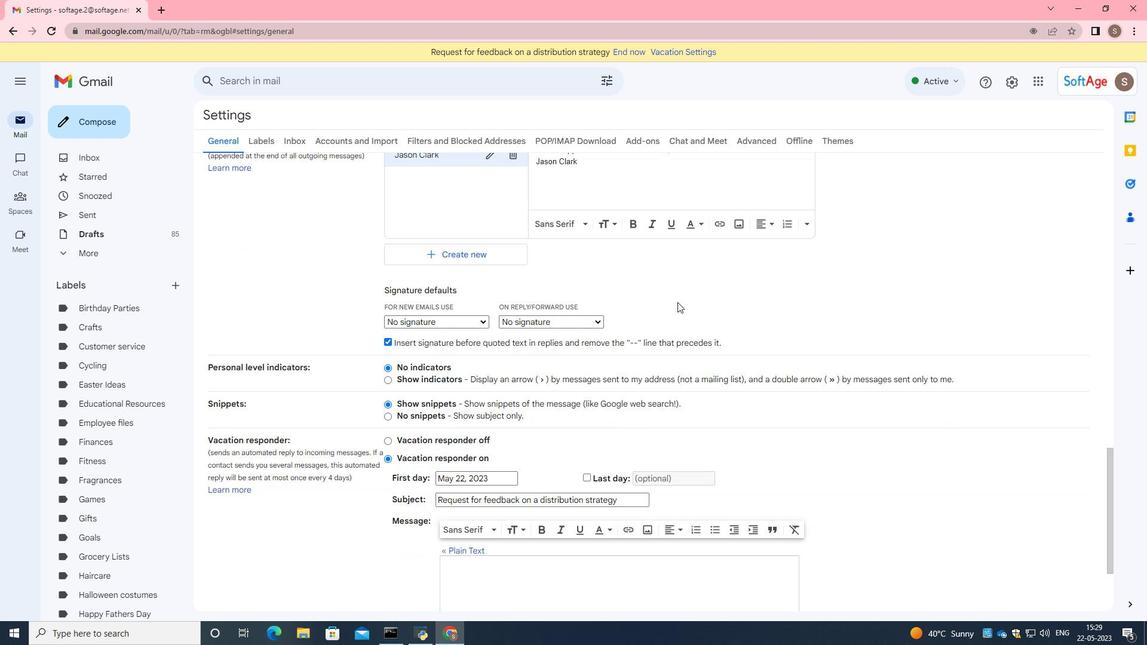 
Action: Mouse scrolled (677, 303) with delta (0, 0)
Screenshot: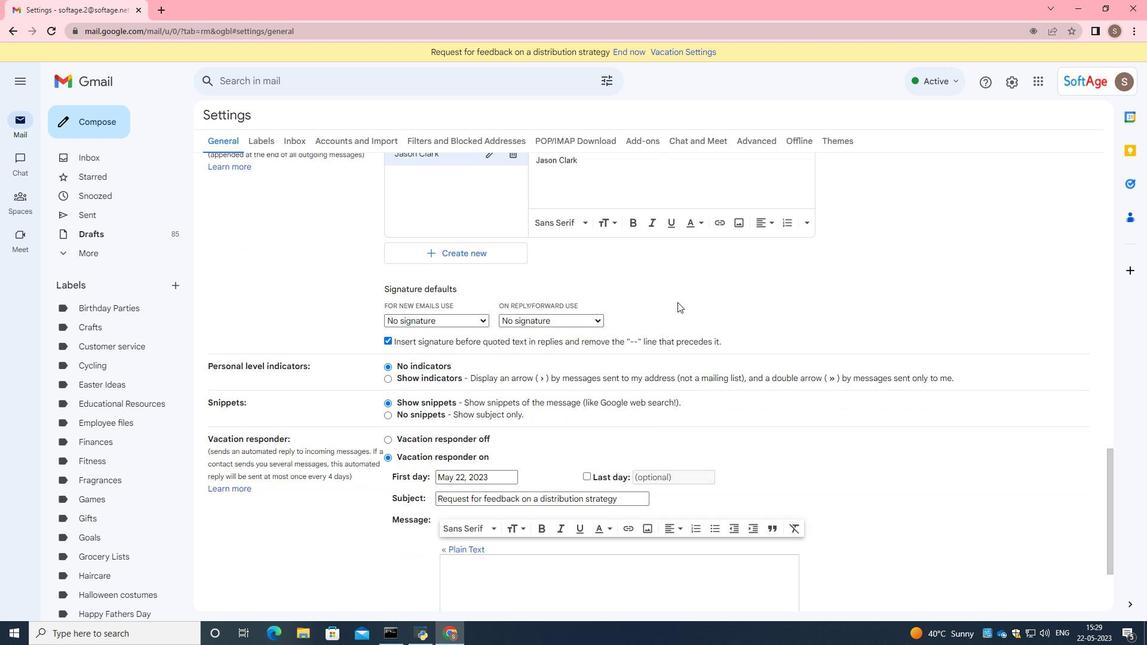 
Action: Mouse scrolled (677, 303) with delta (0, 0)
Screenshot: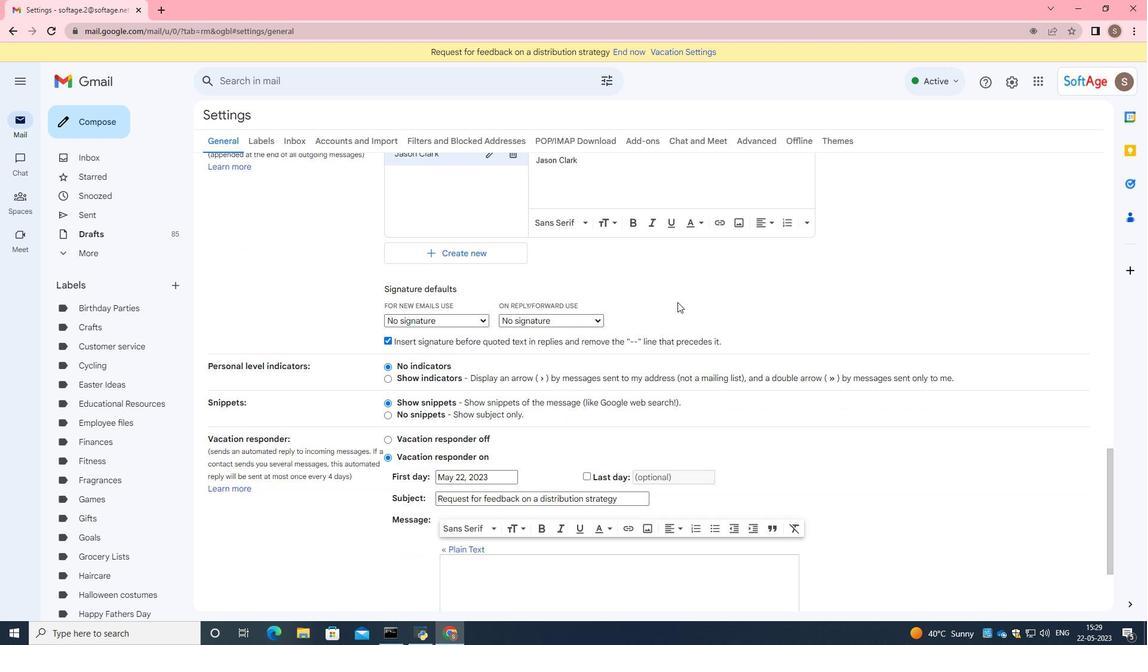 
Action: Mouse scrolled (677, 303) with delta (0, 0)
Screenshot: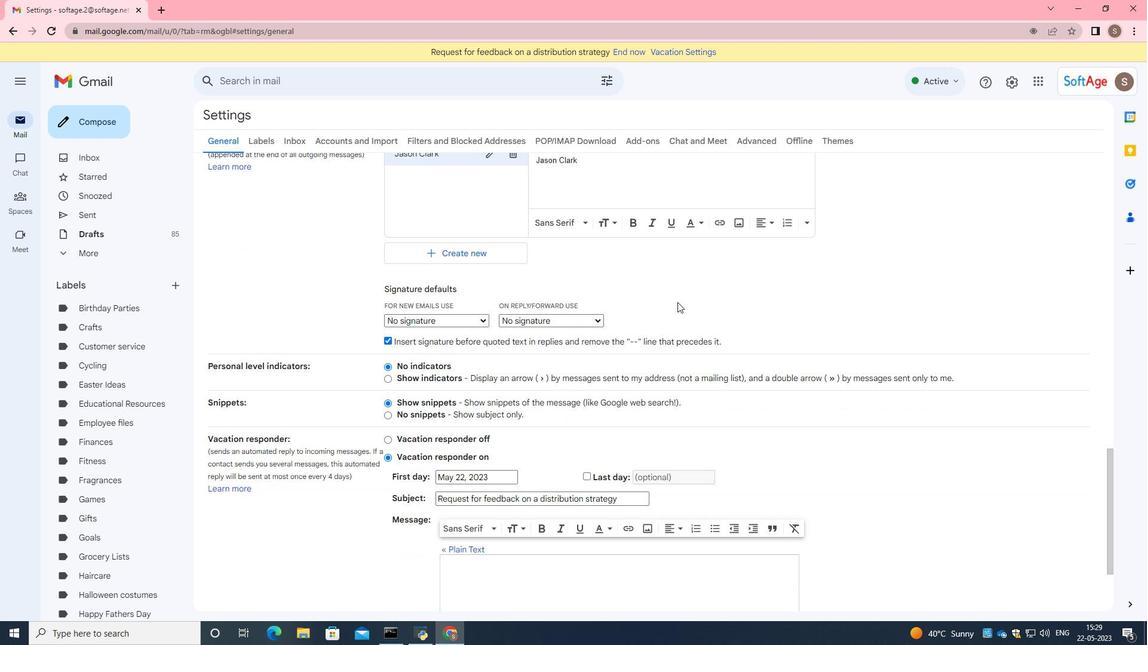 
Action: Mouse scrolled (677, 303) with delta (0, 0)
Screenshot: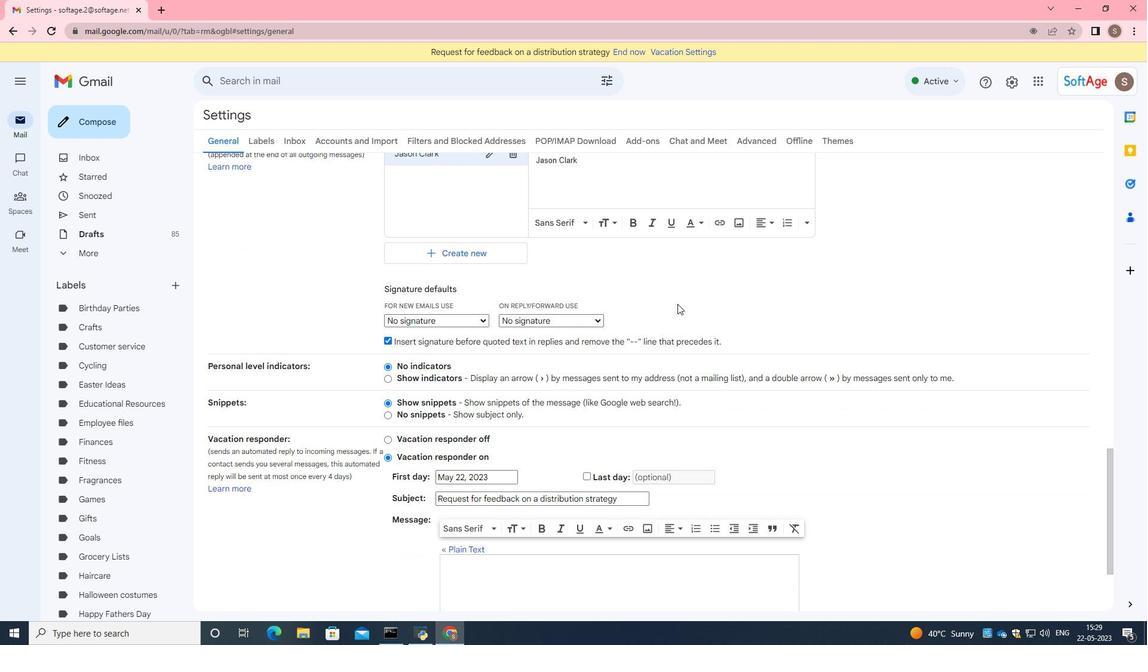 
Action: Mouse moved to (623, 549)
Screenshot: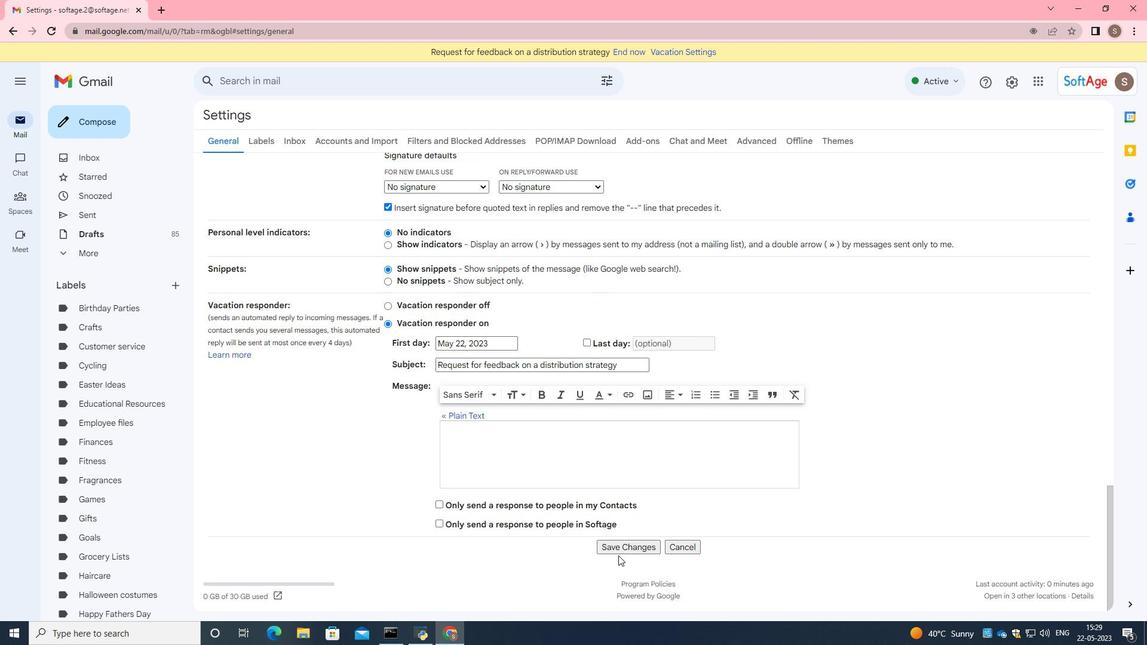 
Action: Mouse pressed left at (623, 549)
Screenshot: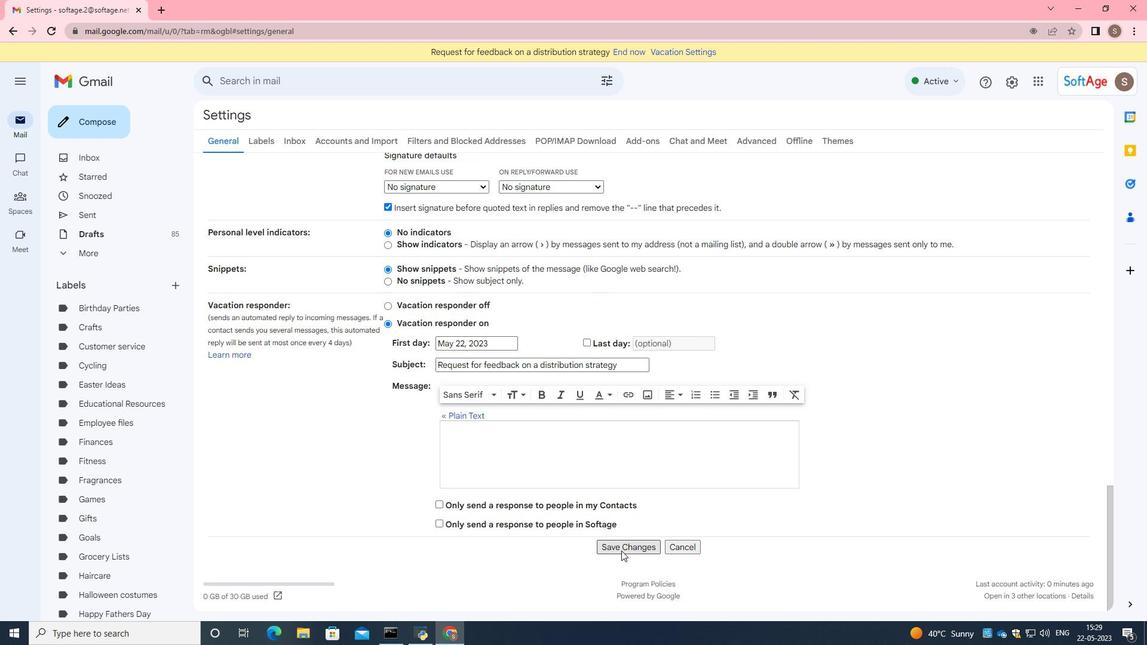 
Action: Mouse moved to (83, 129)
Screenshot: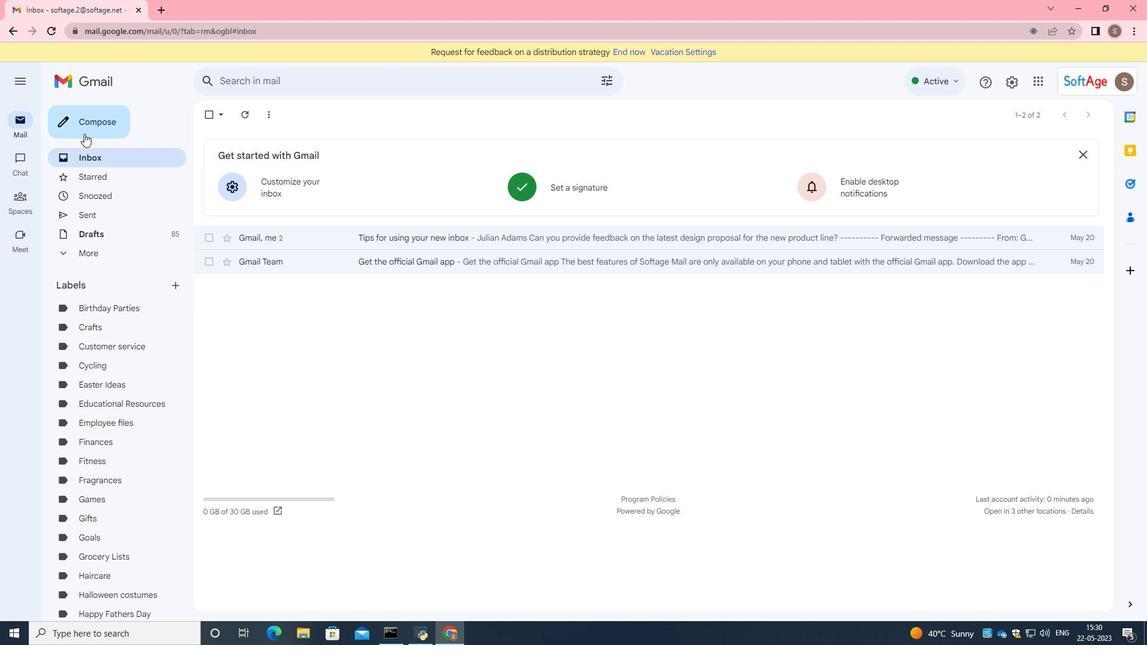 
Action: Mouse pressed left at (83, 129)
Screenshot: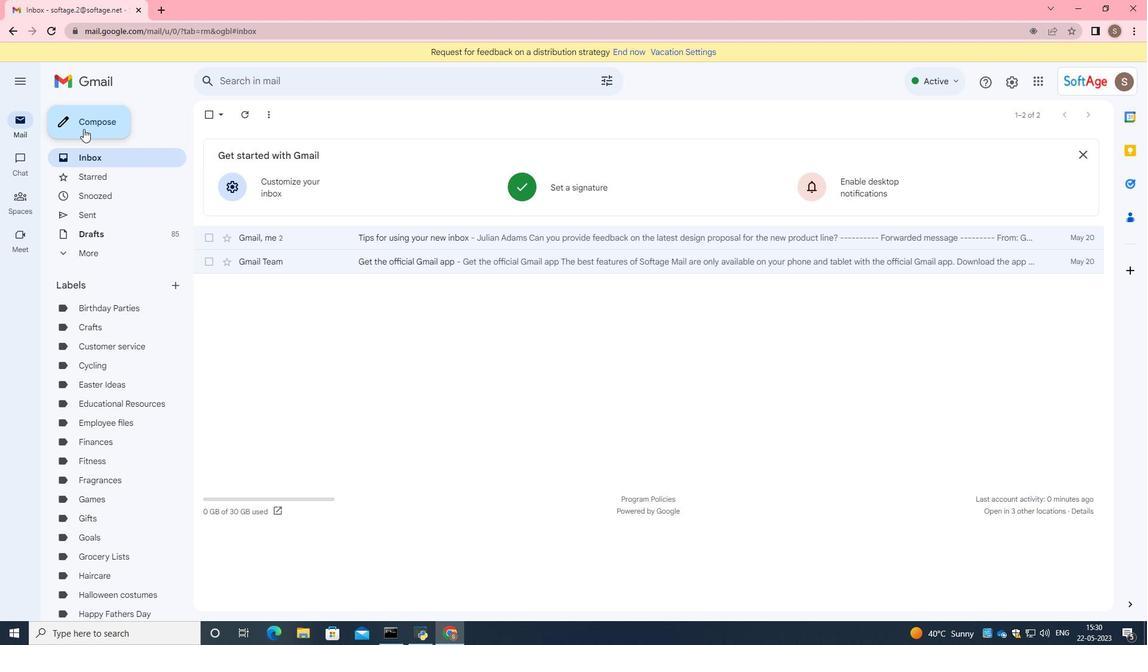 
Action: Mouse moved to (783, 290)
Screenshot: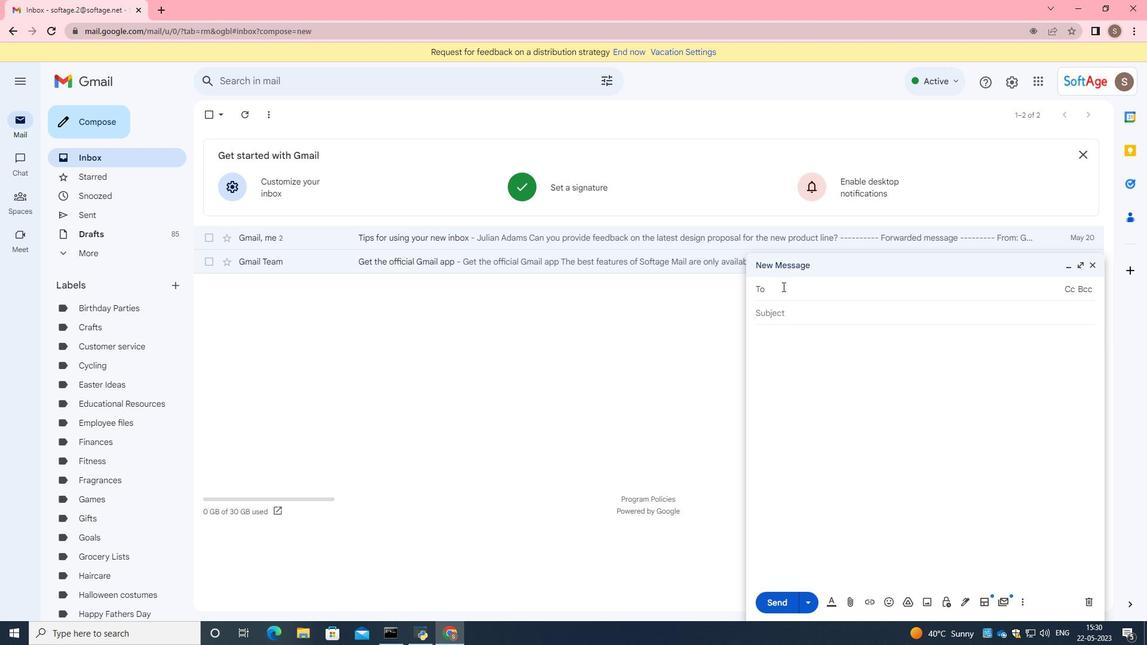 
Action: Mouse pressed left at (783, 290)
Screenshot: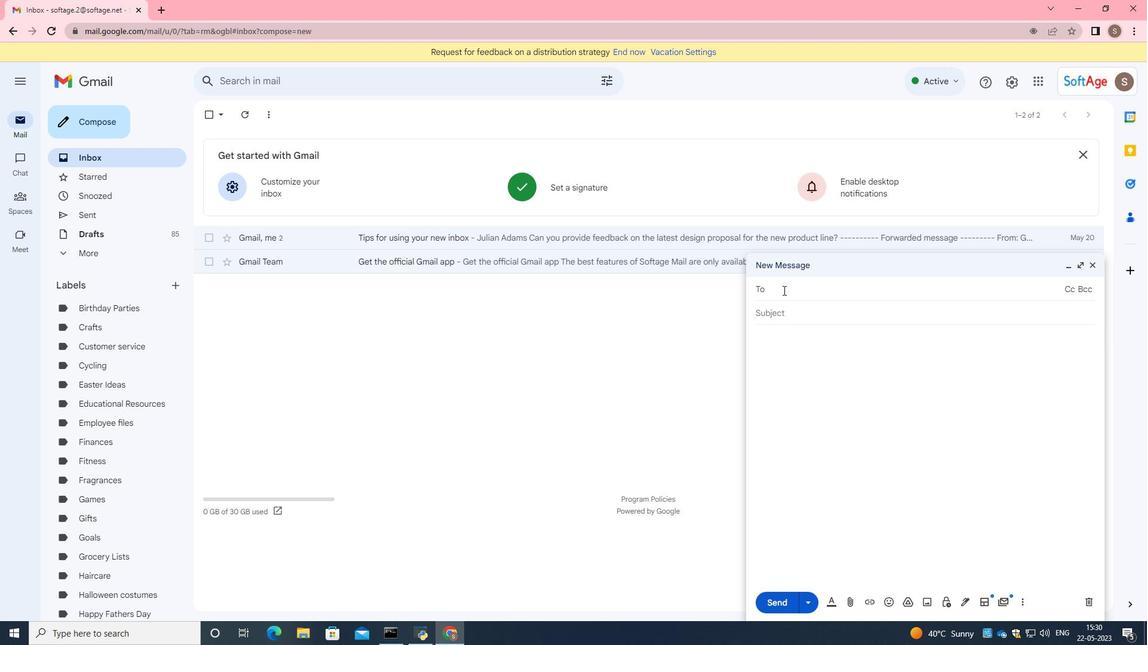 
Action: Key pressed softage.5<Key.shift>@softage.net
Screenshot: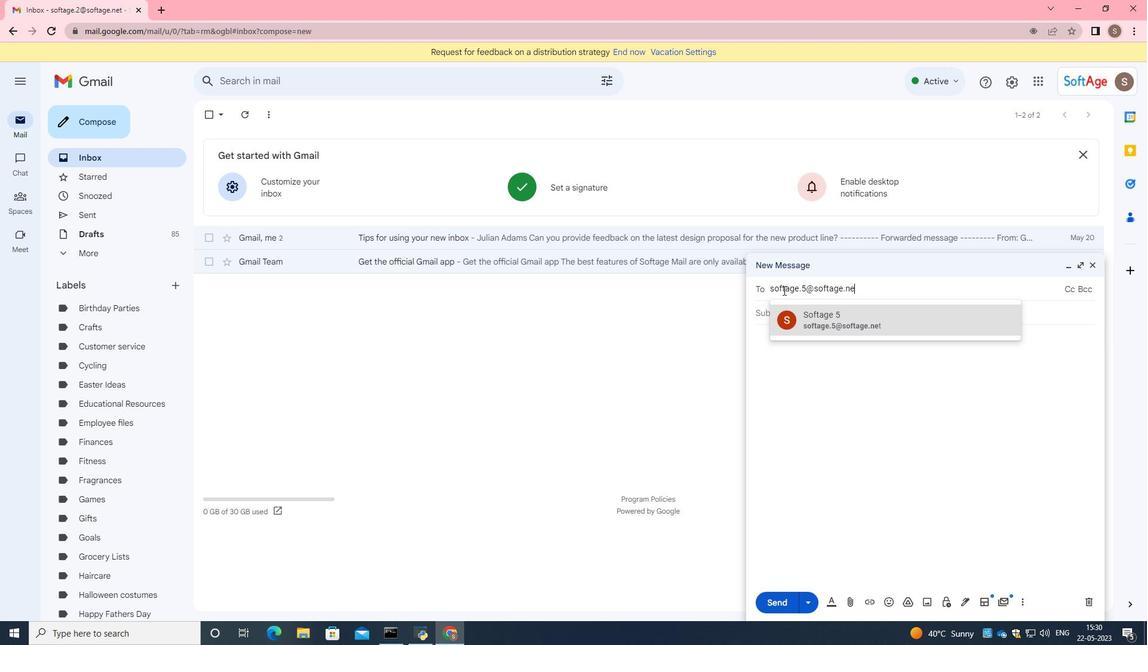 
Action: Mouse moved to (834, 316)
Screenshot: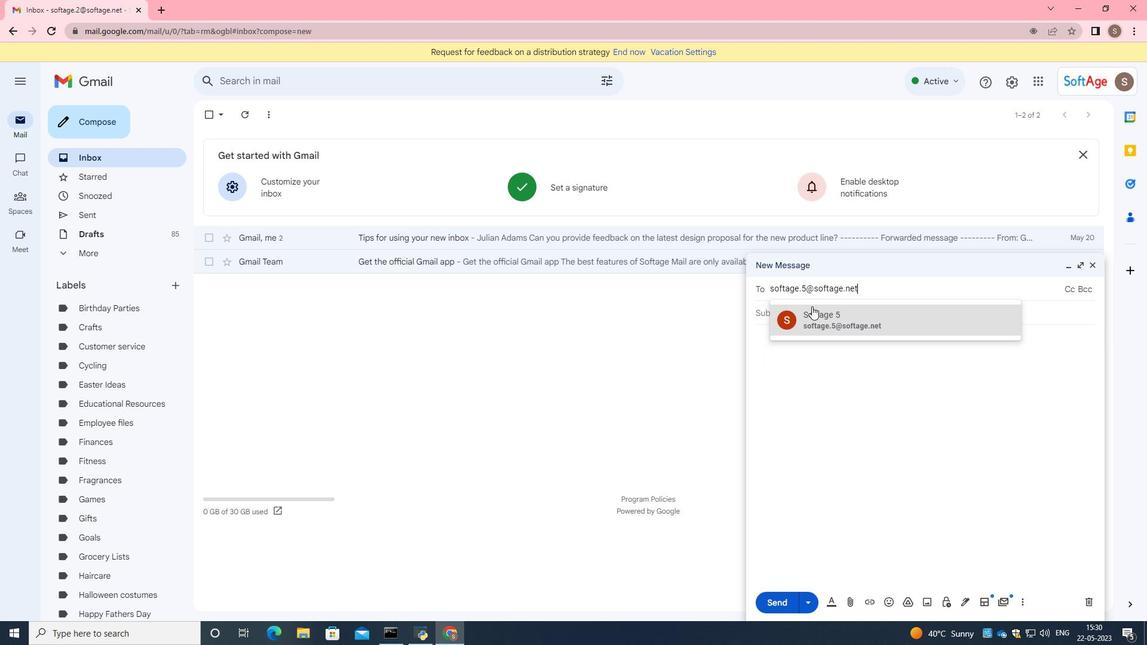 
Action: Mouse pressed left at (834, 316)
Screenshot: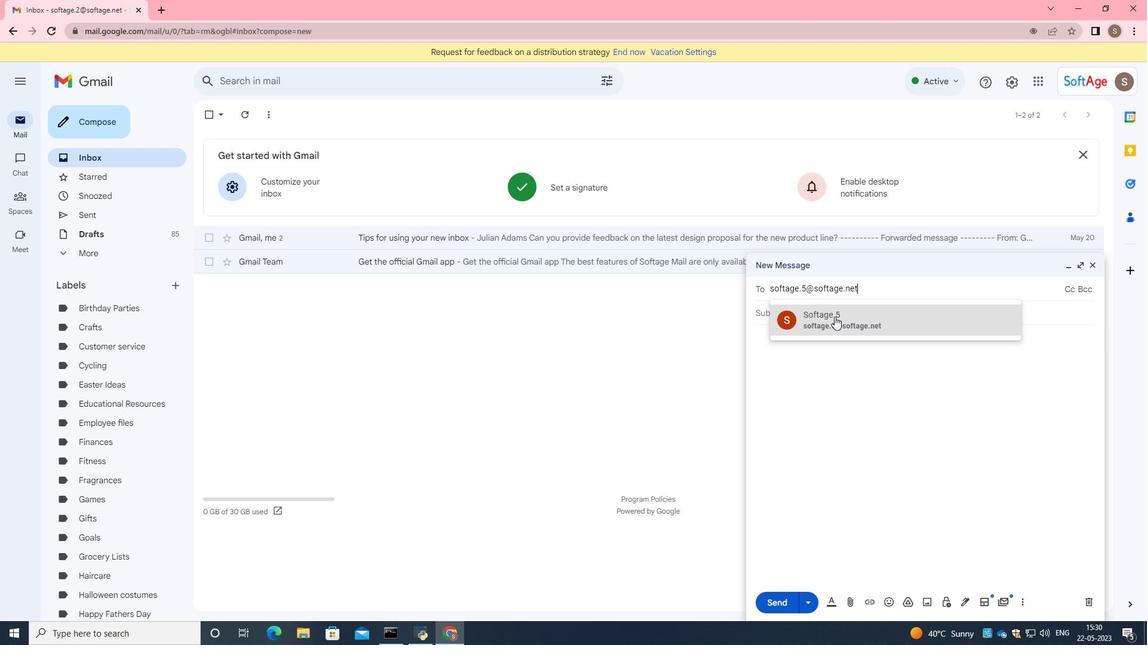 
Action: Mouse moved to (964, 603)
Screenshot: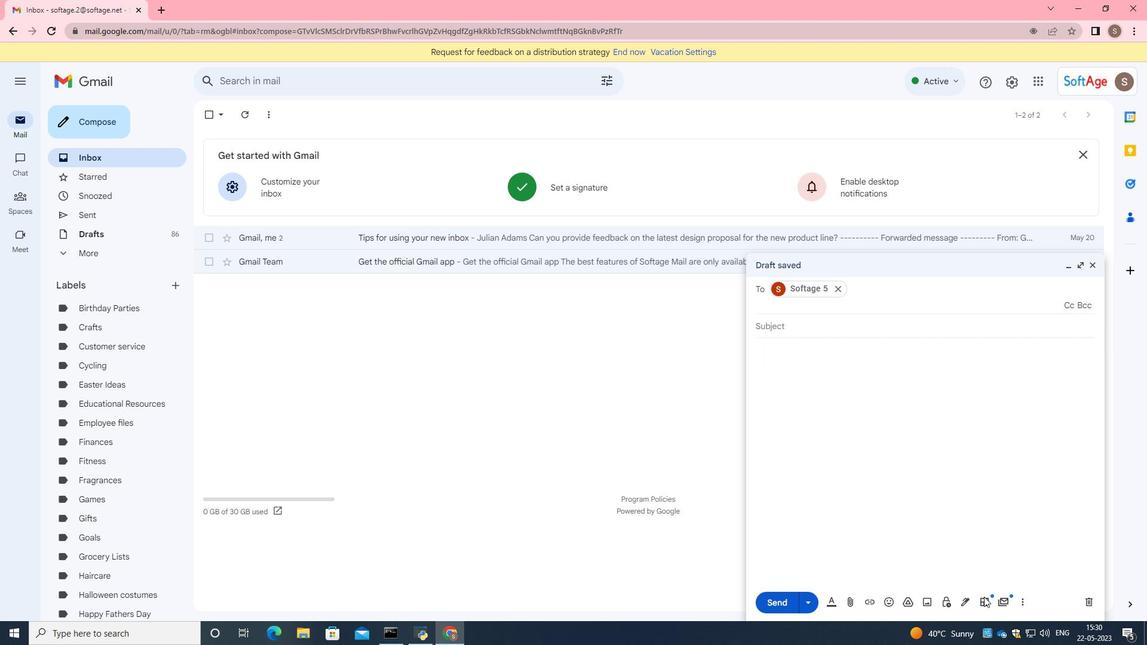 
Action: Mouse pressed left at (964, 603)
Screenshot: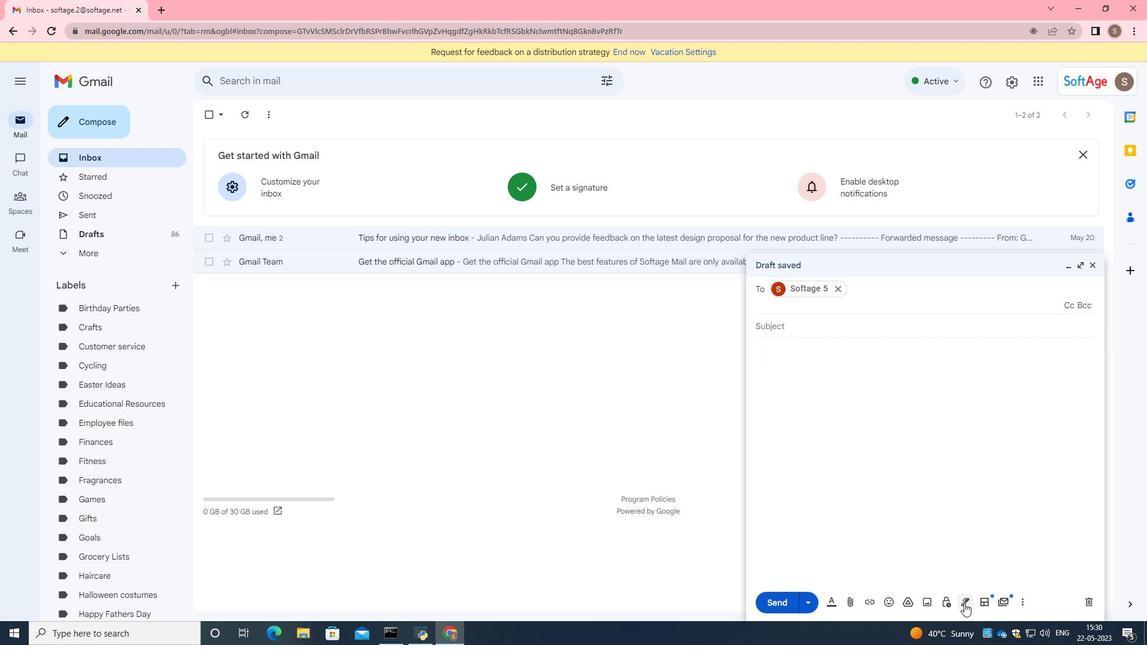 
Action: Mouse moved to (1011, 584)
Screenshot: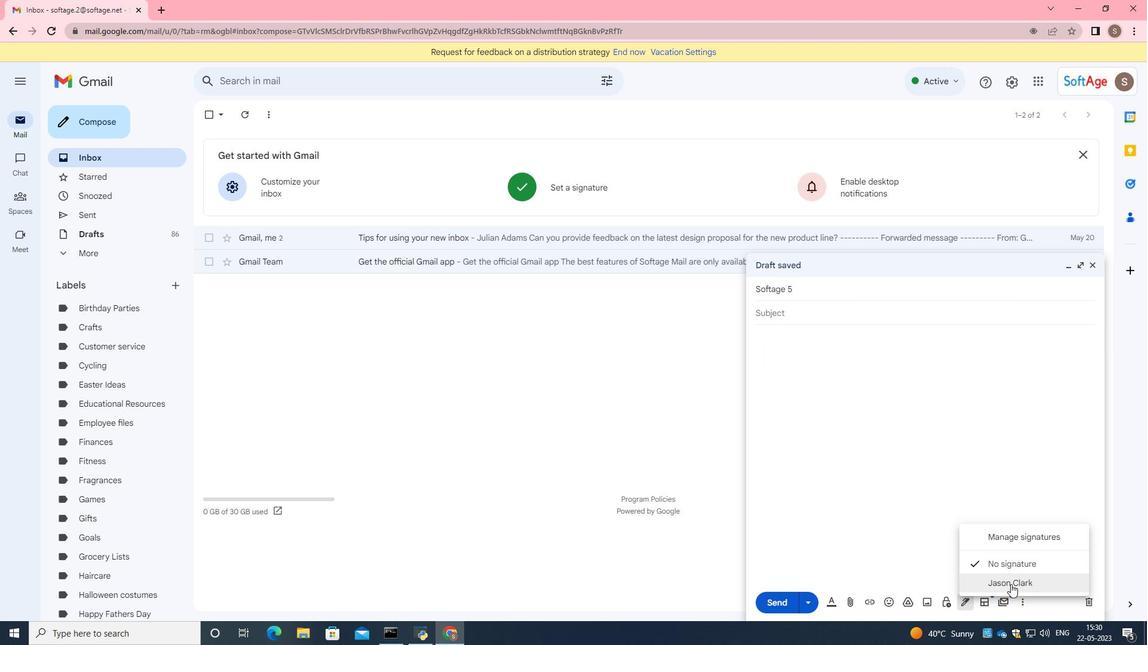 
Action: Mouse pressed left at (1011, 584)
Screenshot: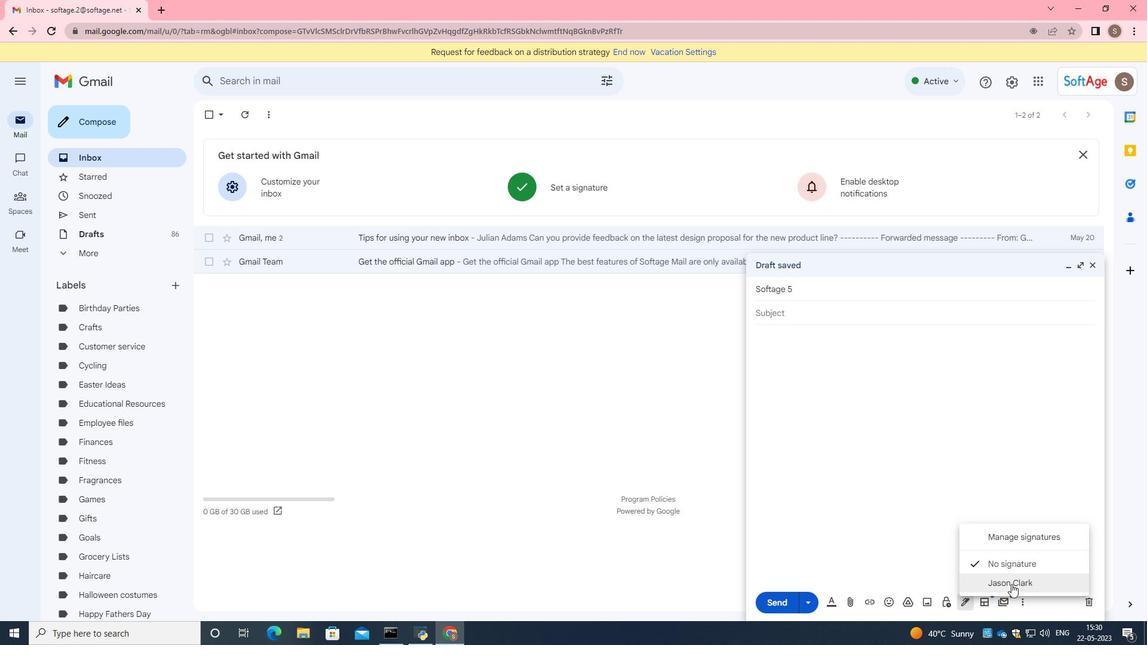 
Action: Mouse moved to (1022, 604)
Screenshot: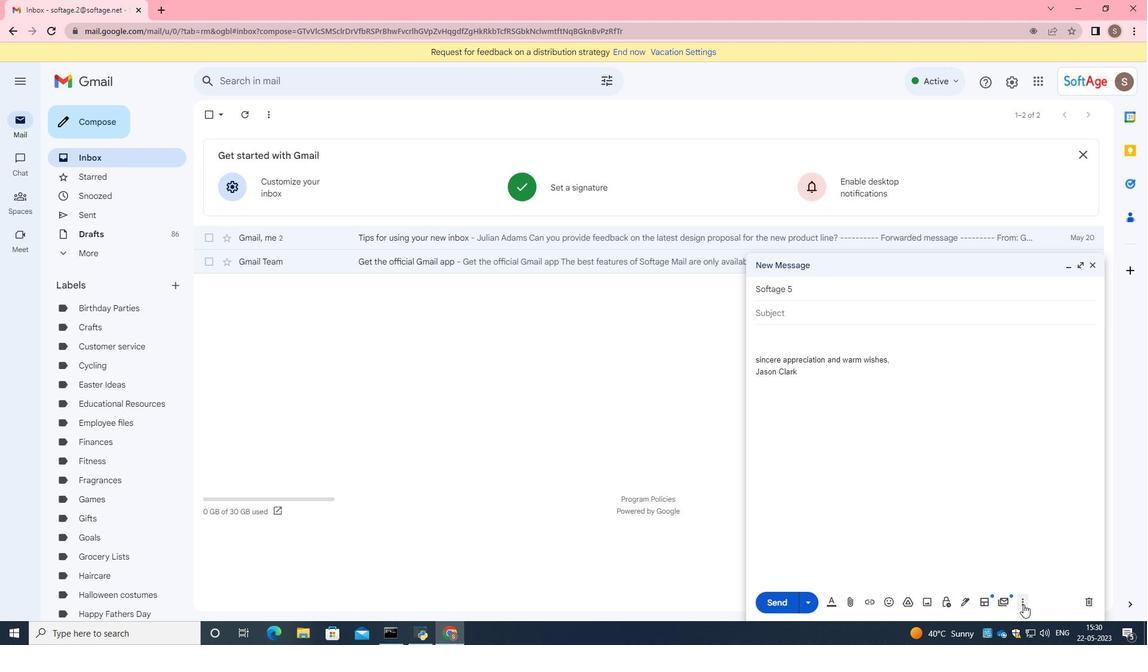 
Action: Mouse pressed left at (1022, 604)
Screenshot: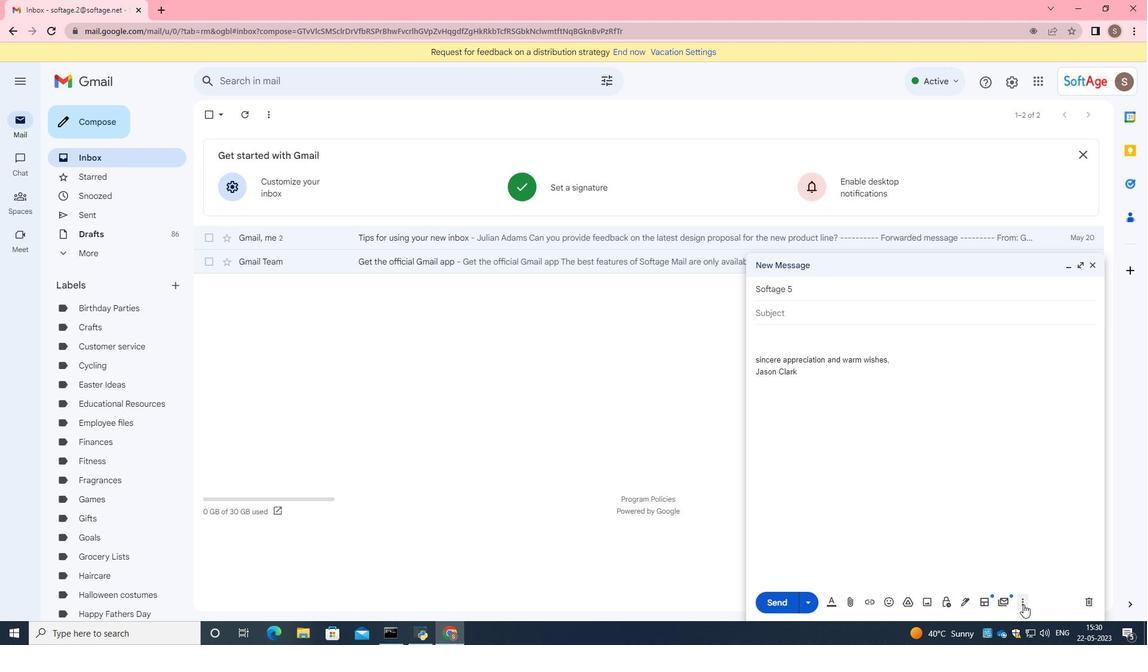 
Action: Mouse moved to (685, 257)
Screenshot: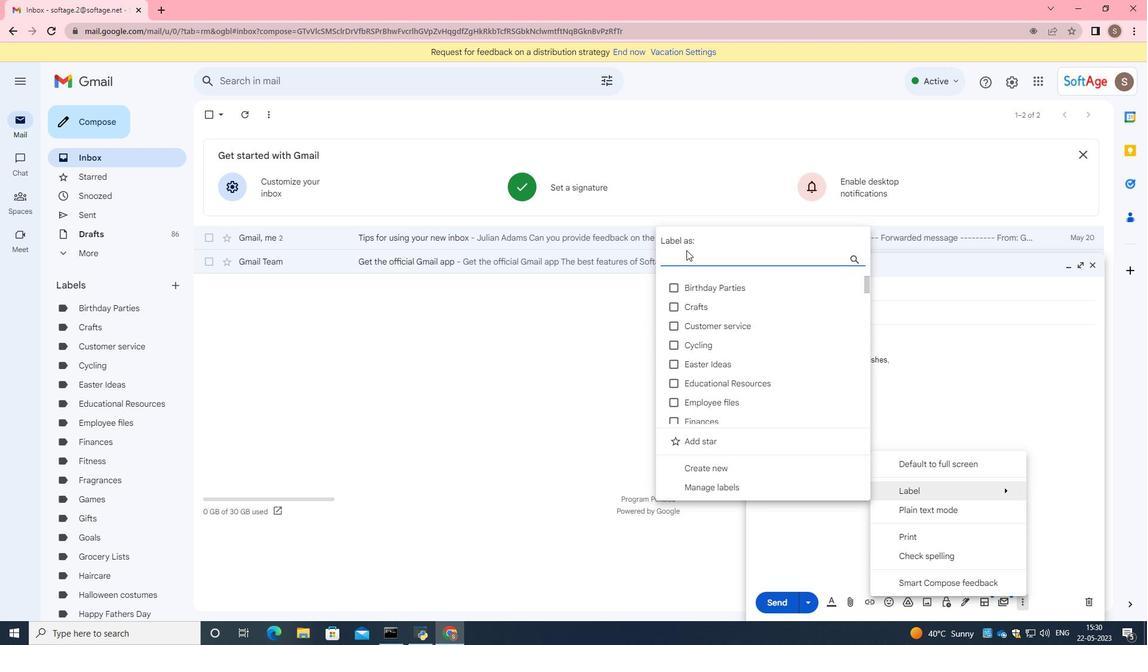 
Action: Key pressed <Key.shift><Key.shift><Key.shift><Key.shift>Class<Key.space><Key.shift><Key.shift><Key.shift><Key.shift><Key.shift><Key.shift>Schedules
Screenshot: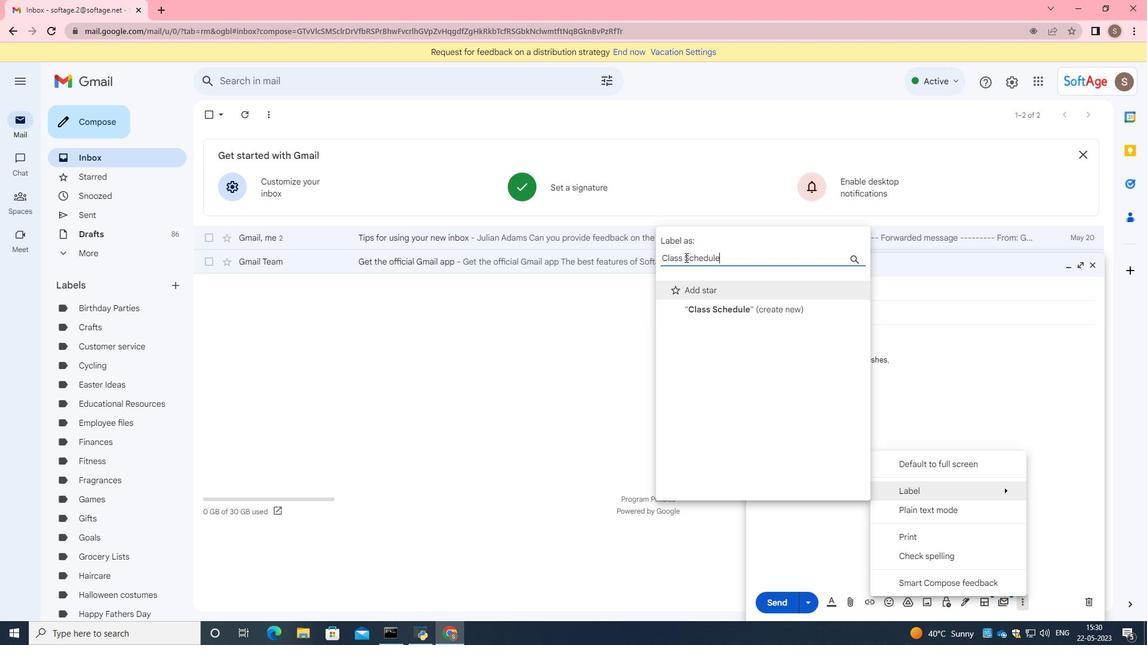 
Action: Mouse moved to (704, 314)
Screenshot: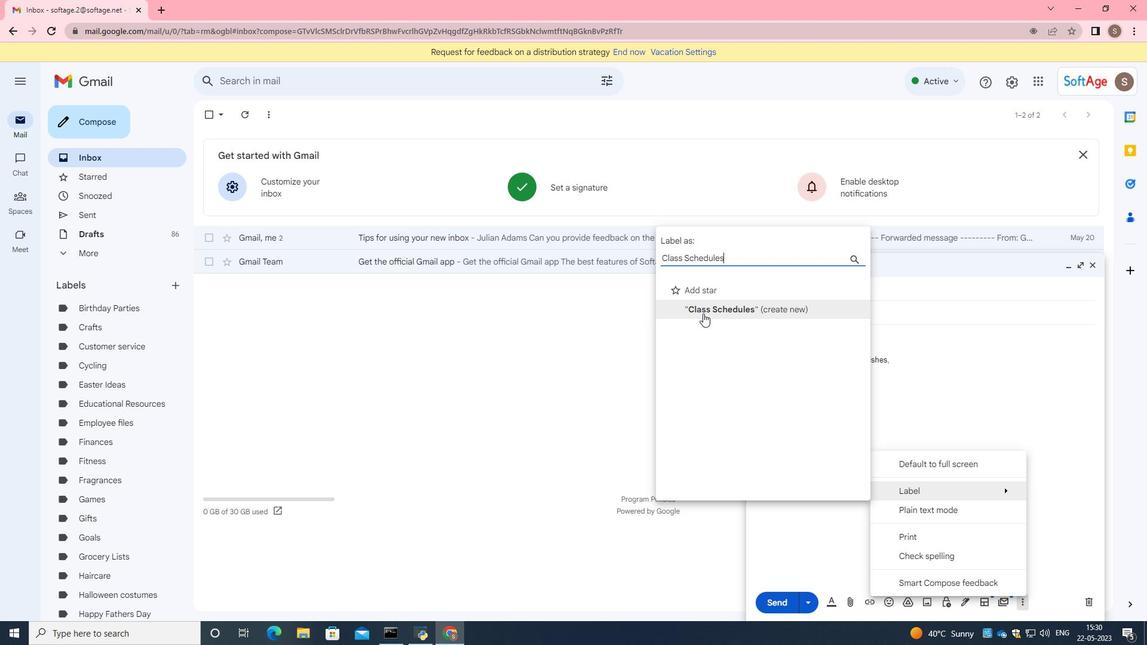 
Action: Mouse pressed left at (704, 314)
Screenshot: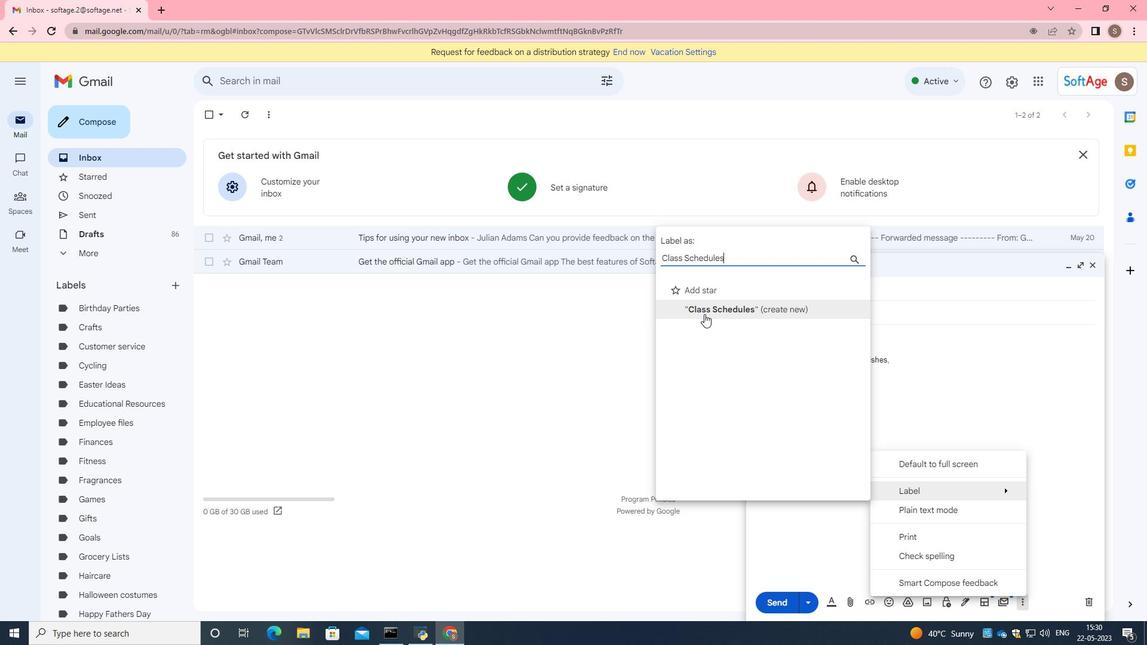
Action: Mouse moved to (688, 380)
Screenshot: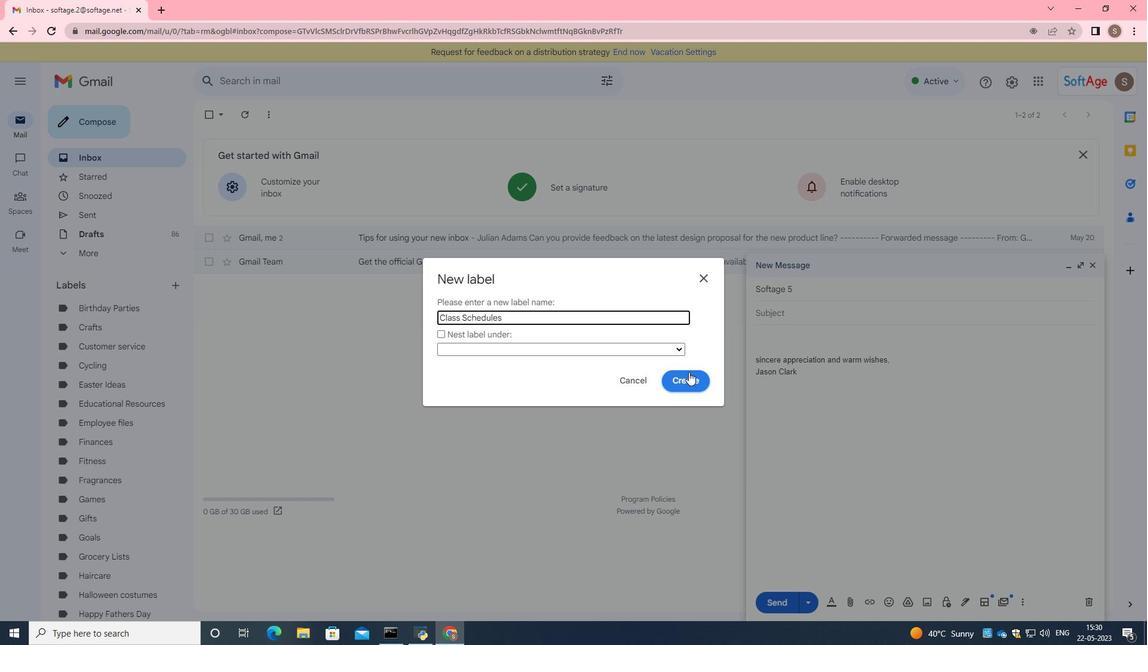 
Action: Mouse pressed left at (688, 380)
Screenshot: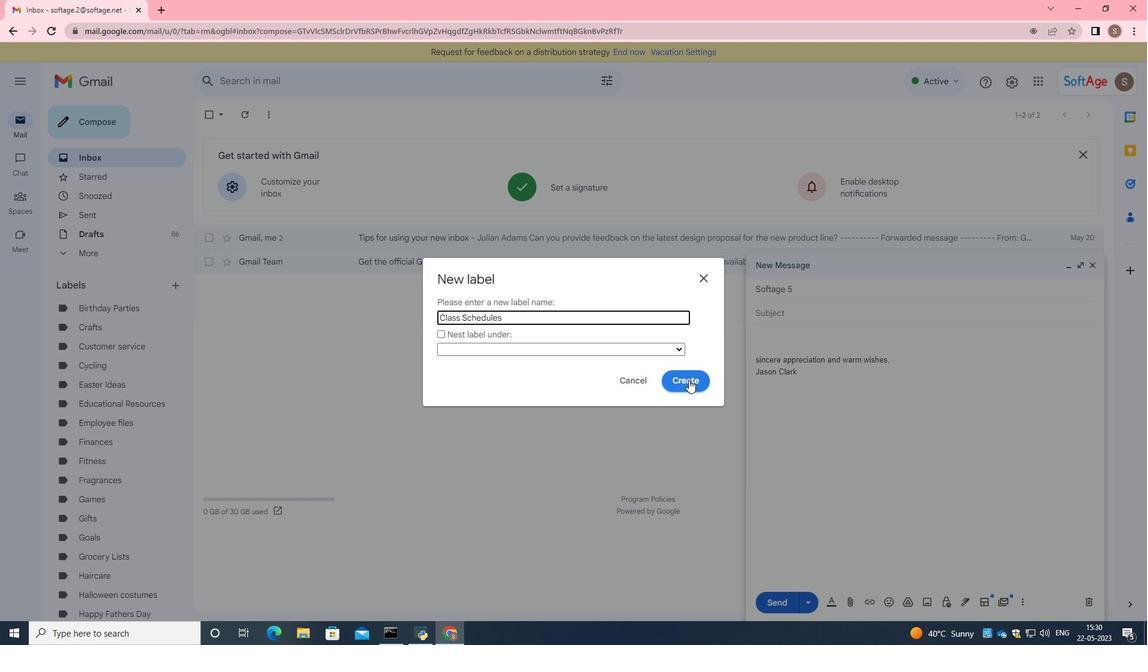 
Action: Mouse moved to (890, 430)
Screenshot: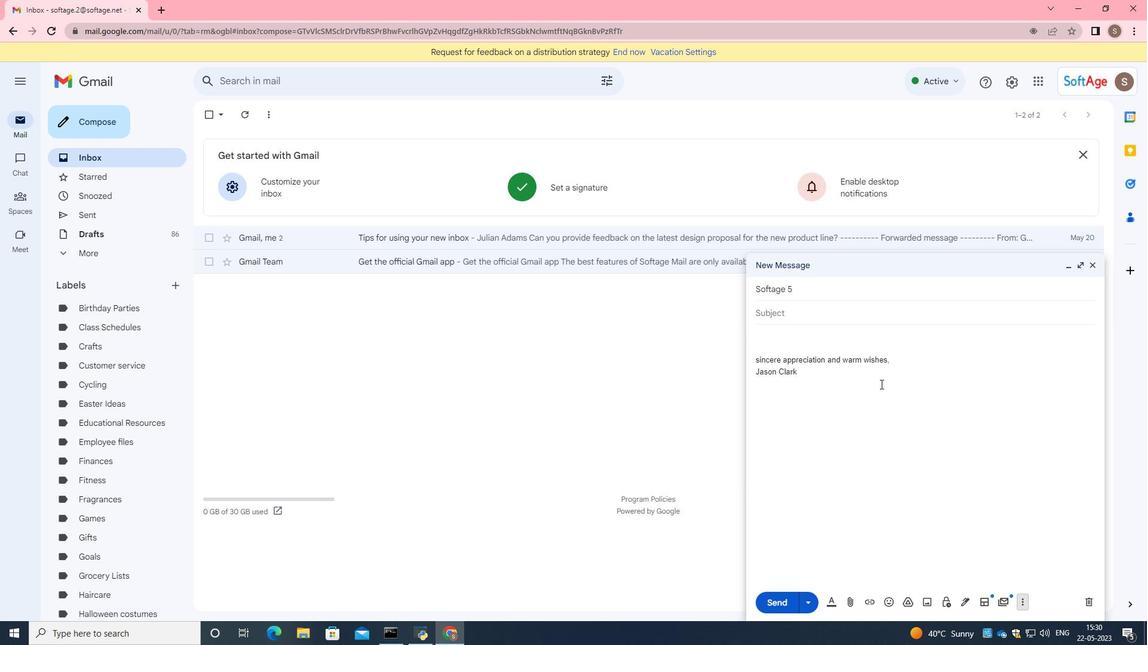 
Action: Mouse scrolled (890, 430) with delta (0, 0)
Screenshot: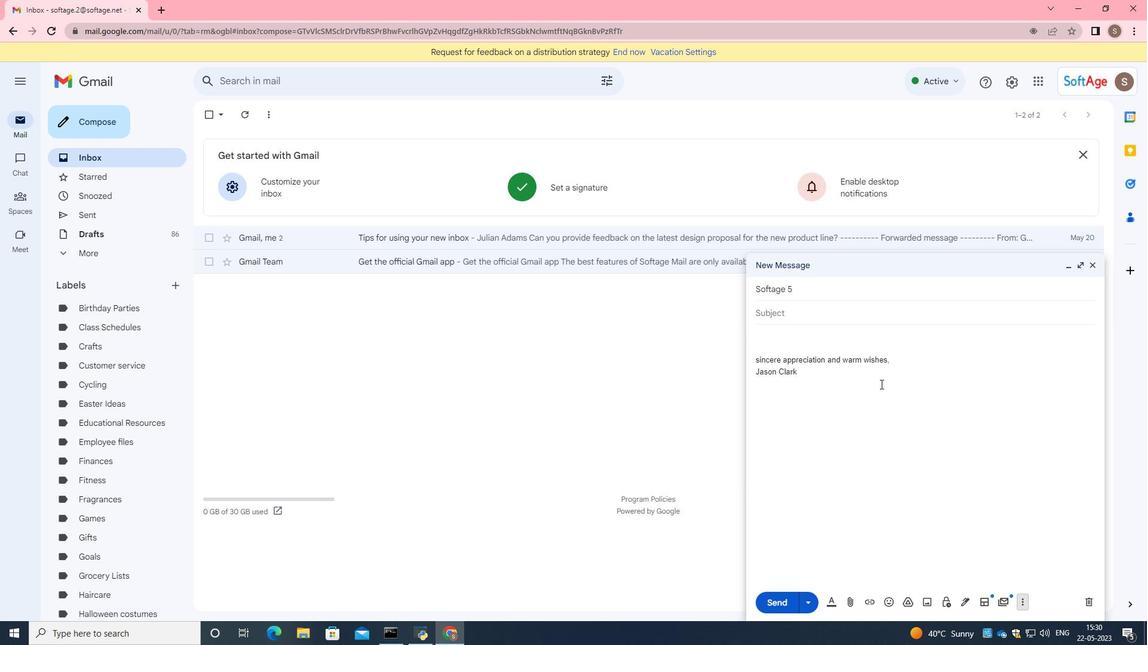 
Action: Mouse moved to (898, 451)
Screenshot: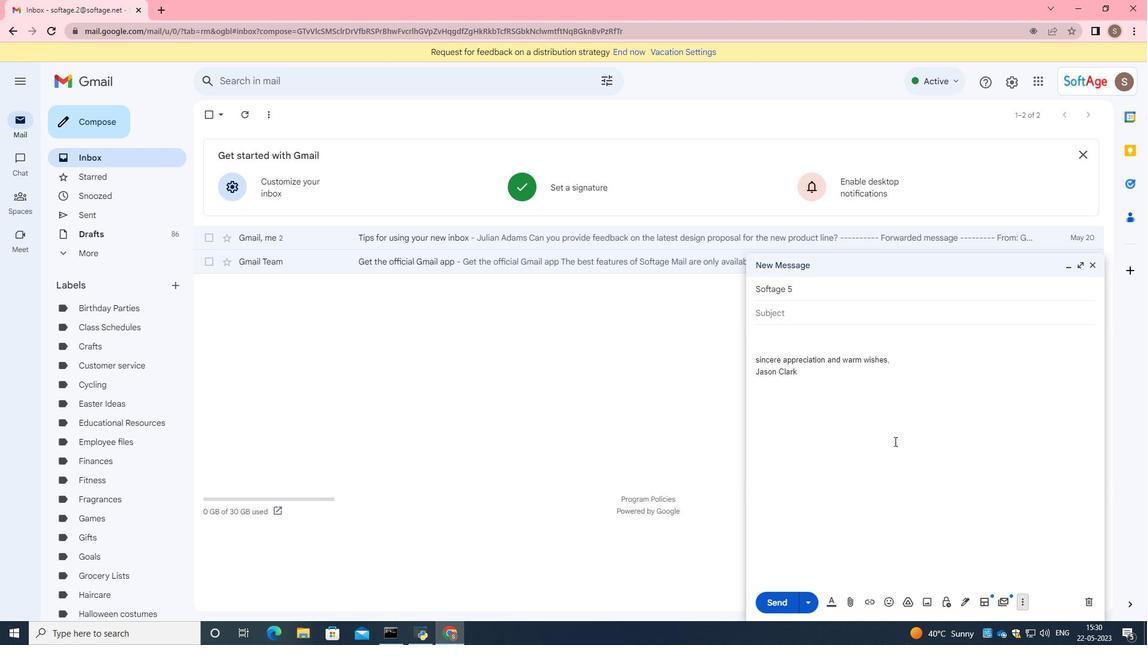 
Action: Mouse scrolled (898, 451) with delta (0, 0)
Screenshot: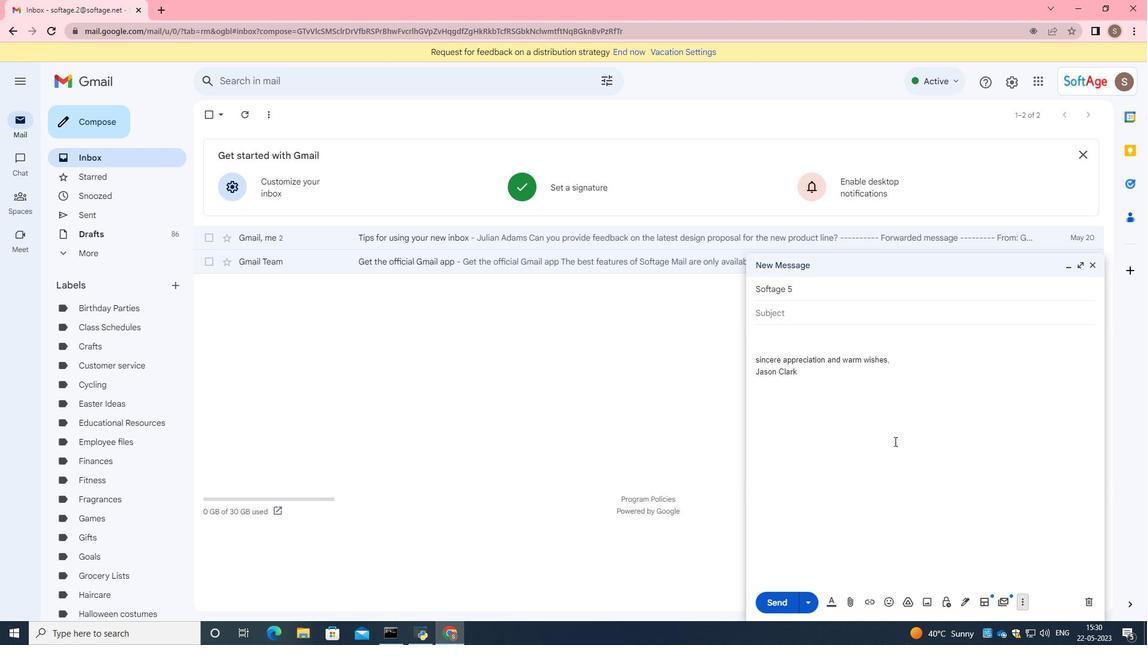 
Action: Mouse moved to (770, 589)
Screenshot: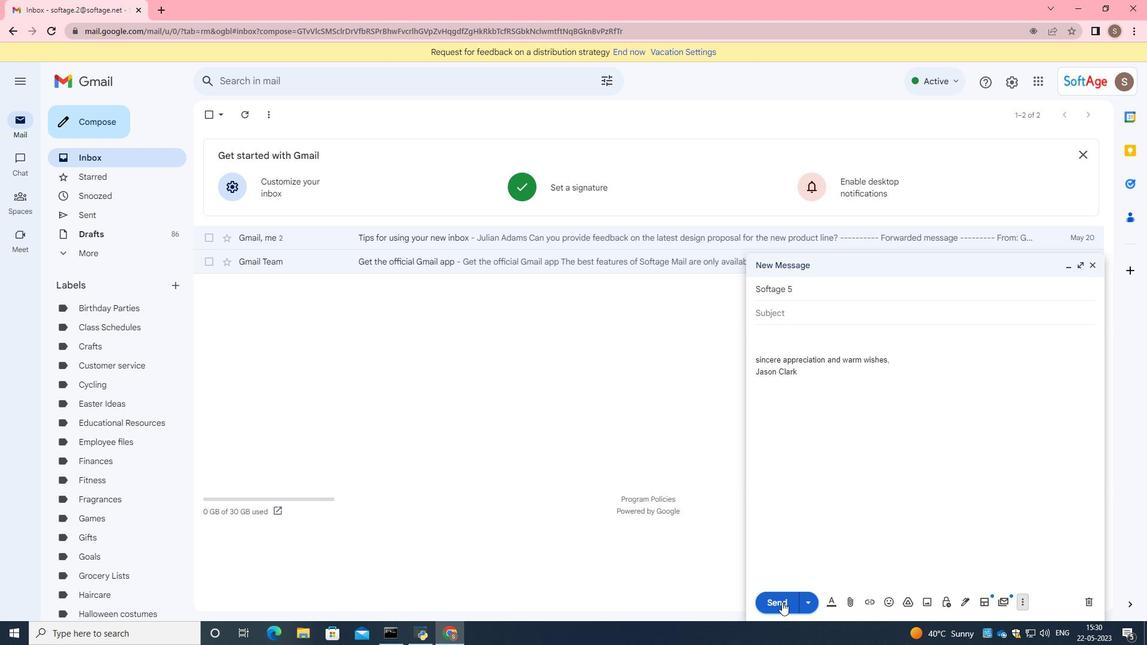 
